 Task: Show the option for the user agreement.
Action: Mouse moved to (357, 662)
Screenshot: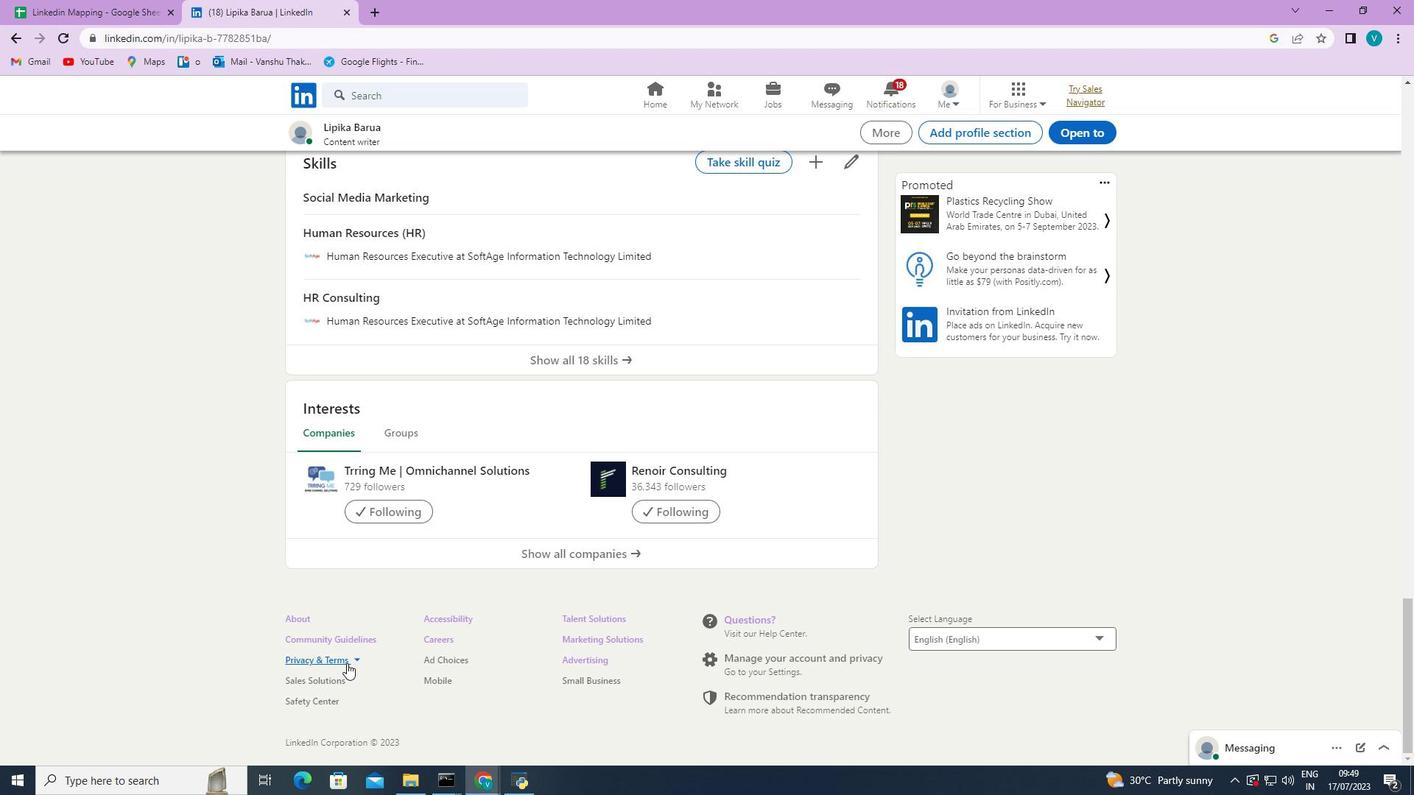 
Action: Mouse pressed left at (357, 662)
Screenshot: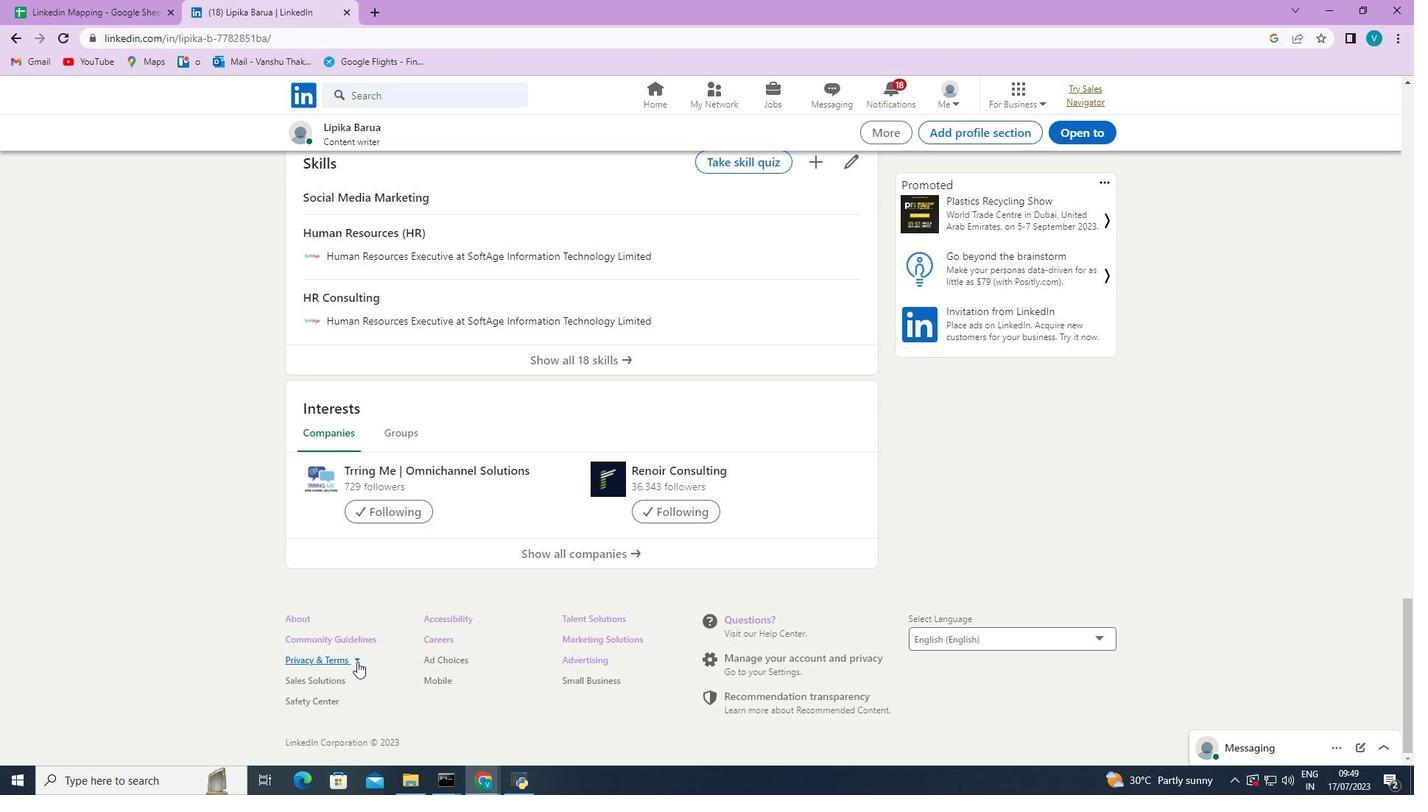 
Action: Mouse moved to (344, 698)
Screenshot: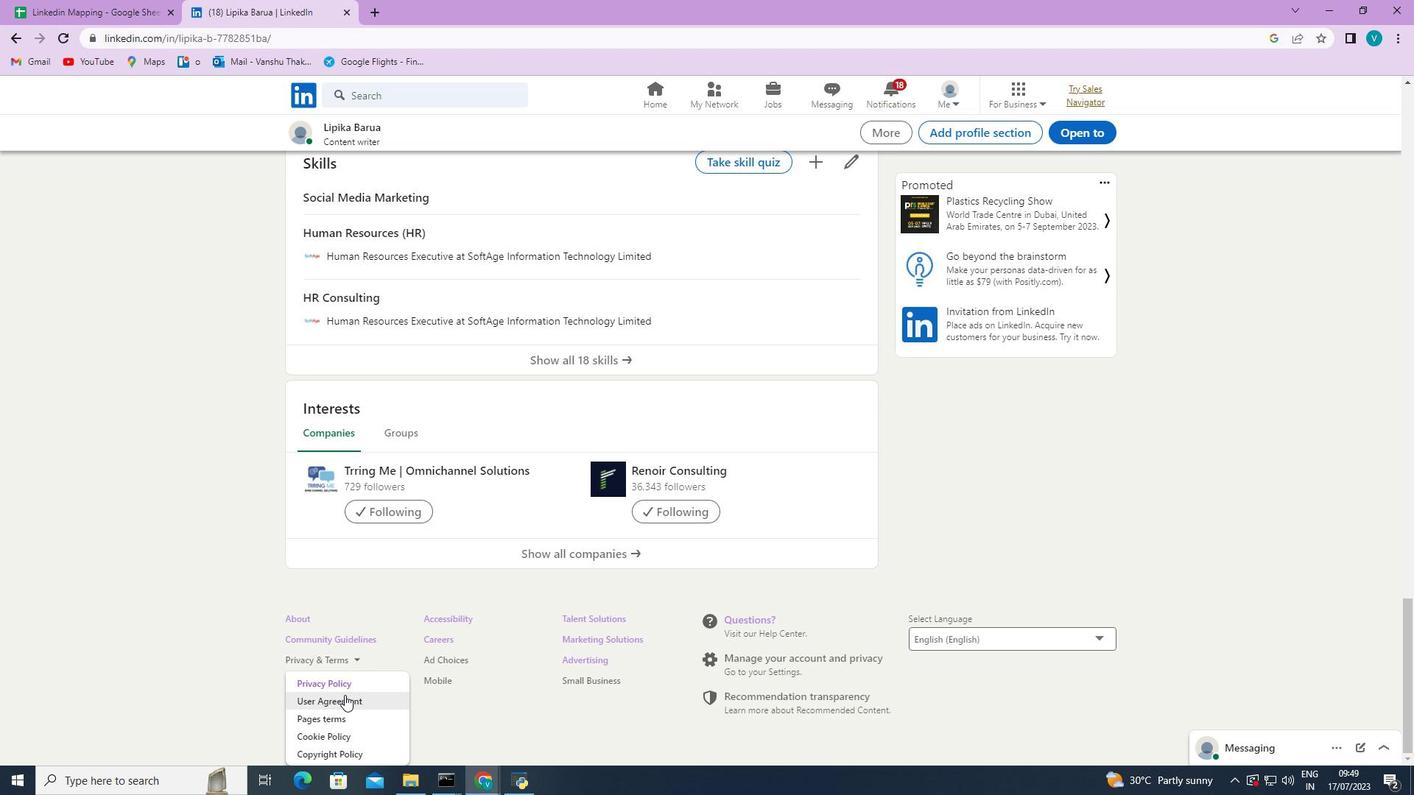 
Action: Mouse pressed left at (344, 698)
Screenshot: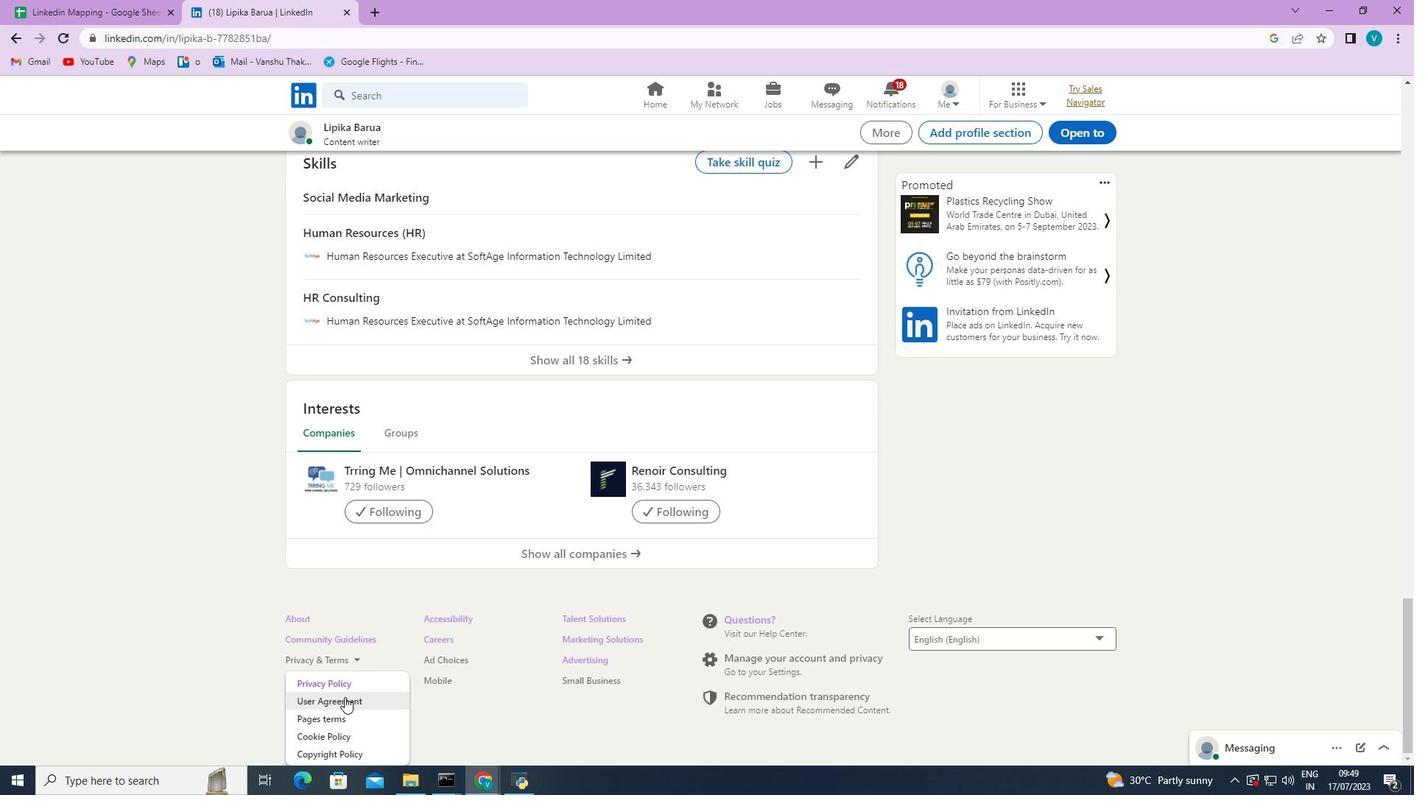 
Action: Mouse moved to (273, 243)
Screenshot: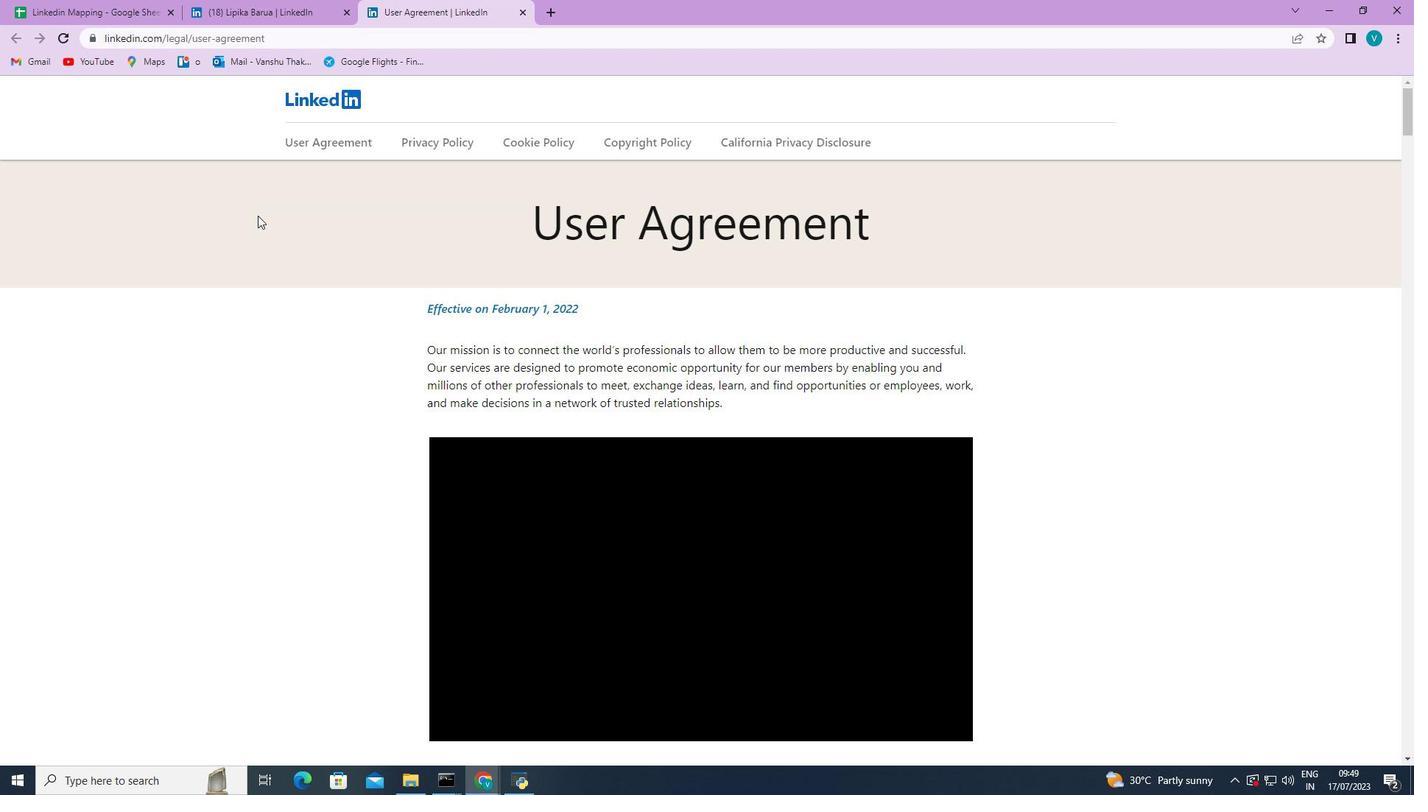 
Action: Mouse scrolled (273, 243) with delta (0, 0)
Screenshot: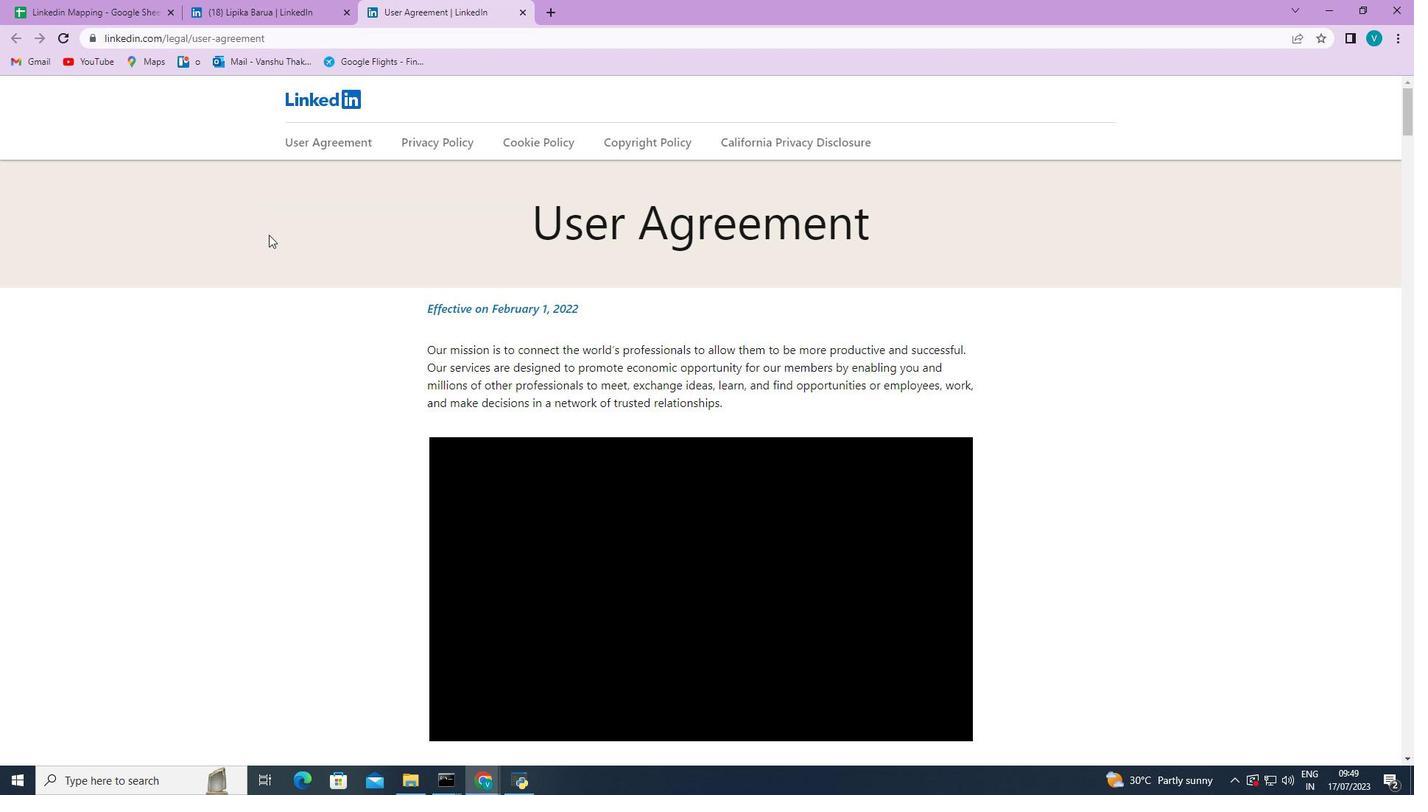 
Action: Mouse moved to (277, 251)
Screenshot: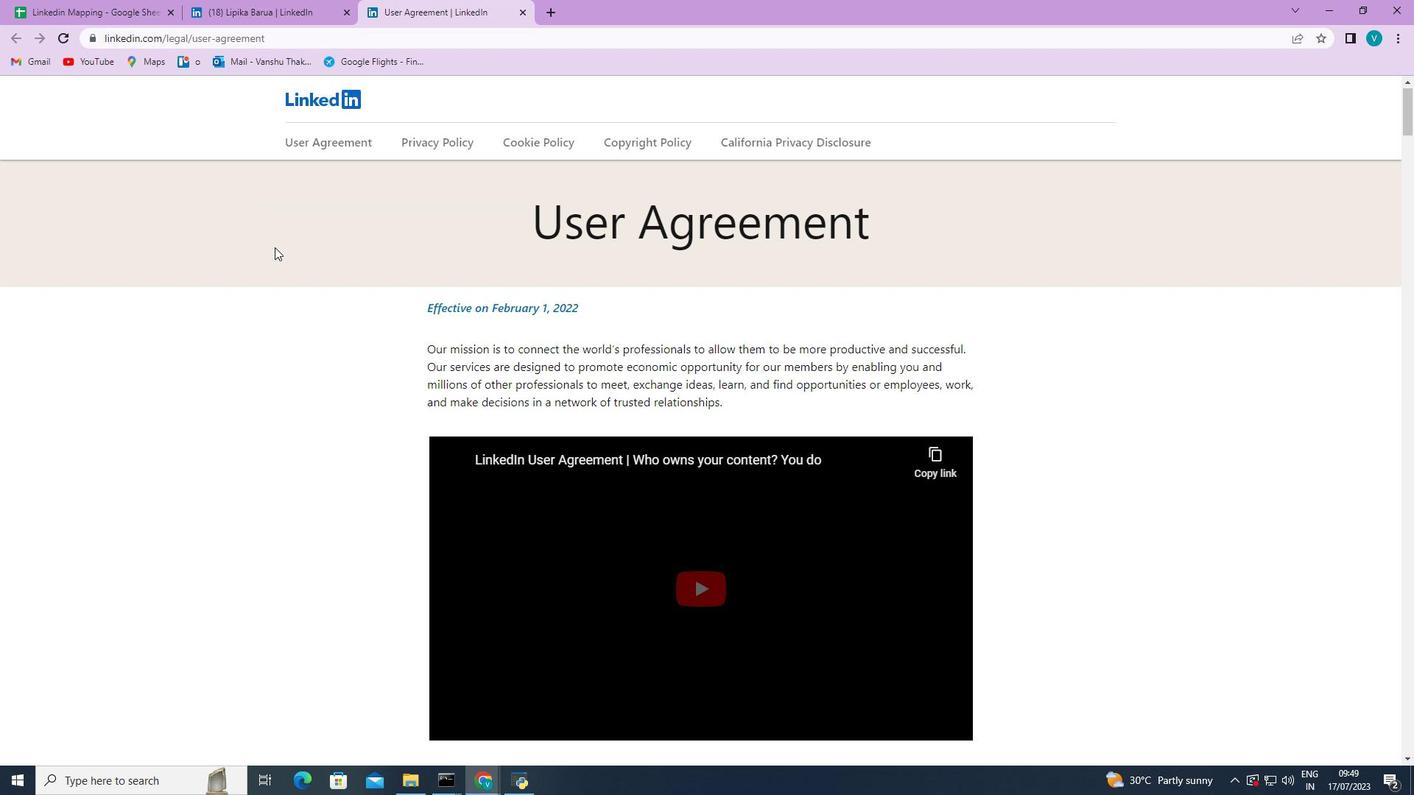 
Action: Mouse scrolled (277, 251) with delta (0, 0)
Screenshot: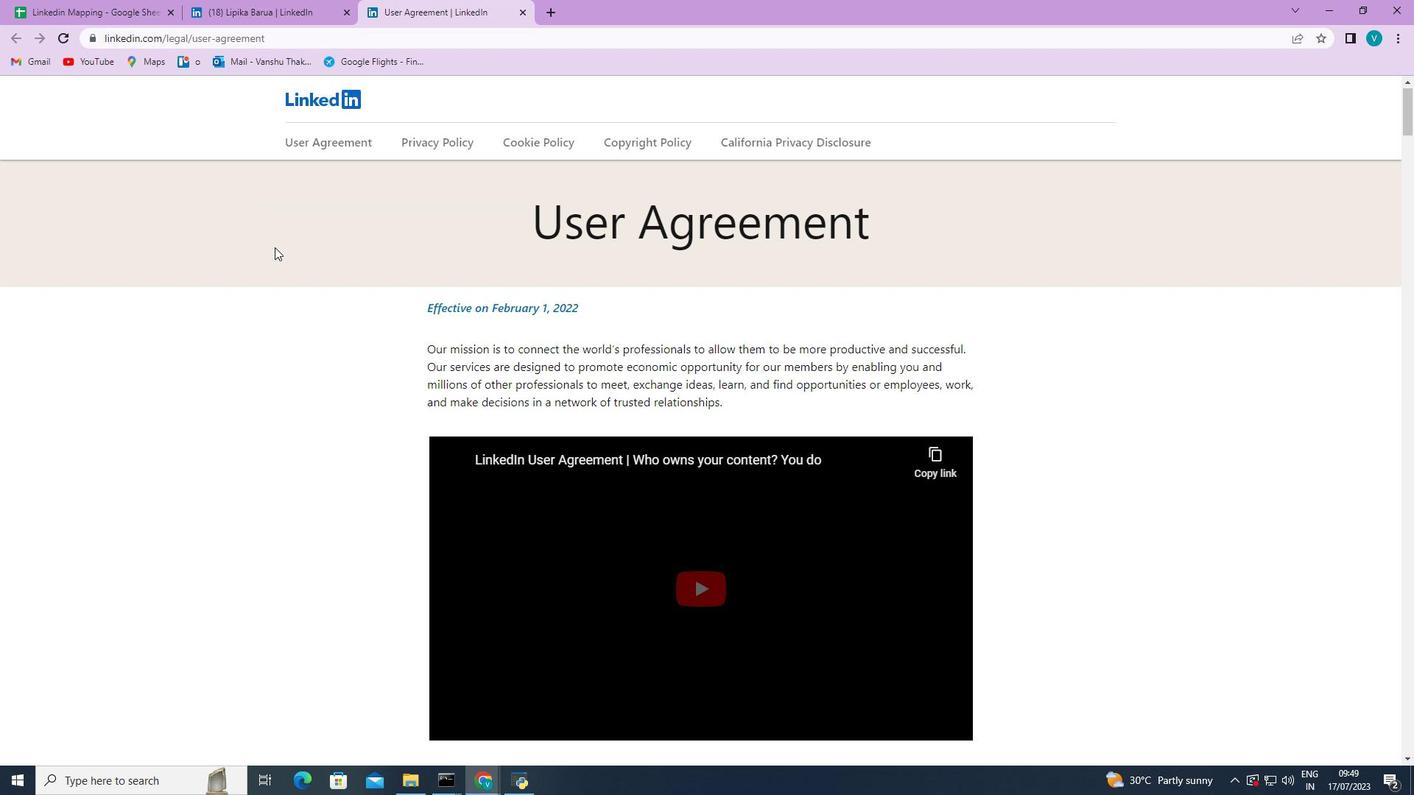 
Action: Mouse moved to (280, 257)
Screenshot: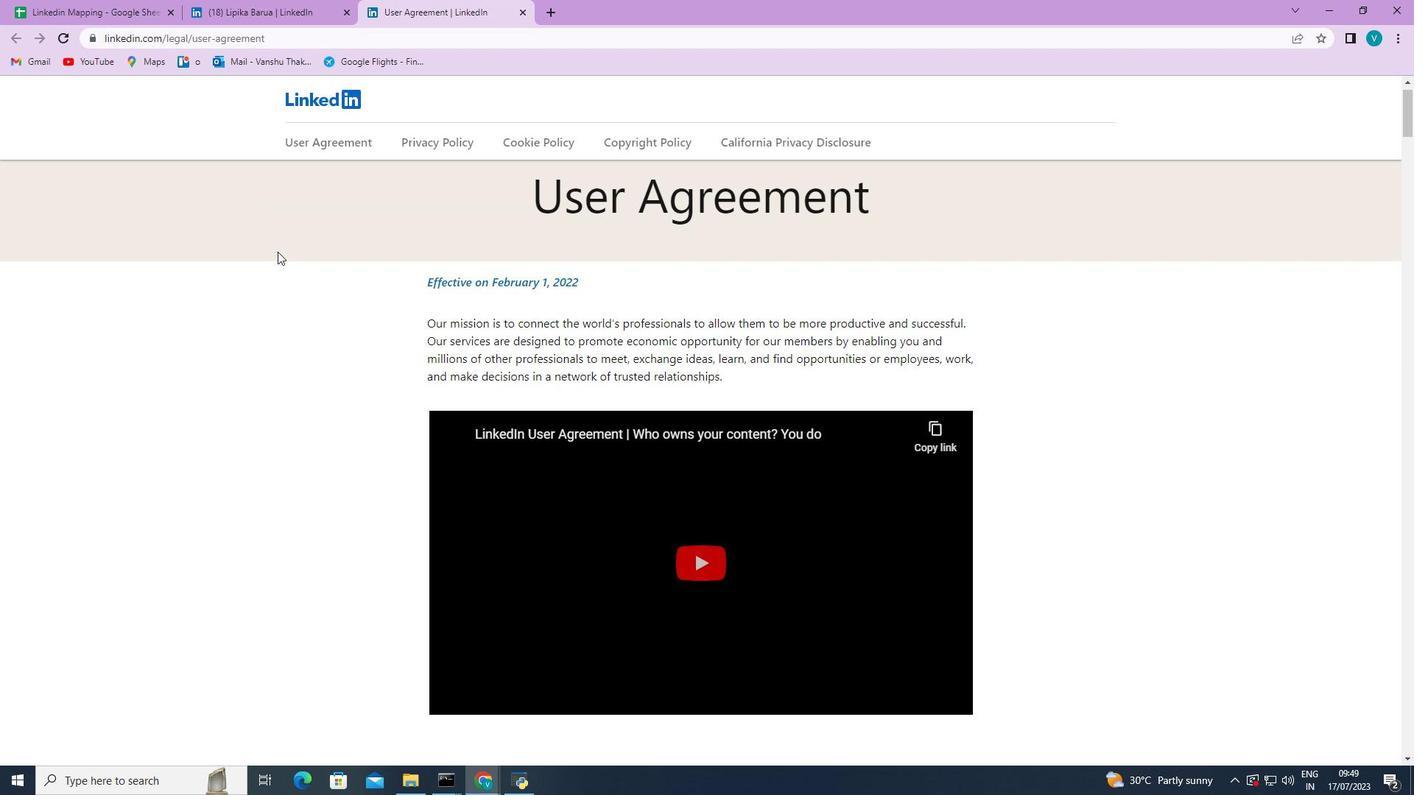 
Action: Mouse scrolled (280, 257) with delta (0, 0)
Screenshot: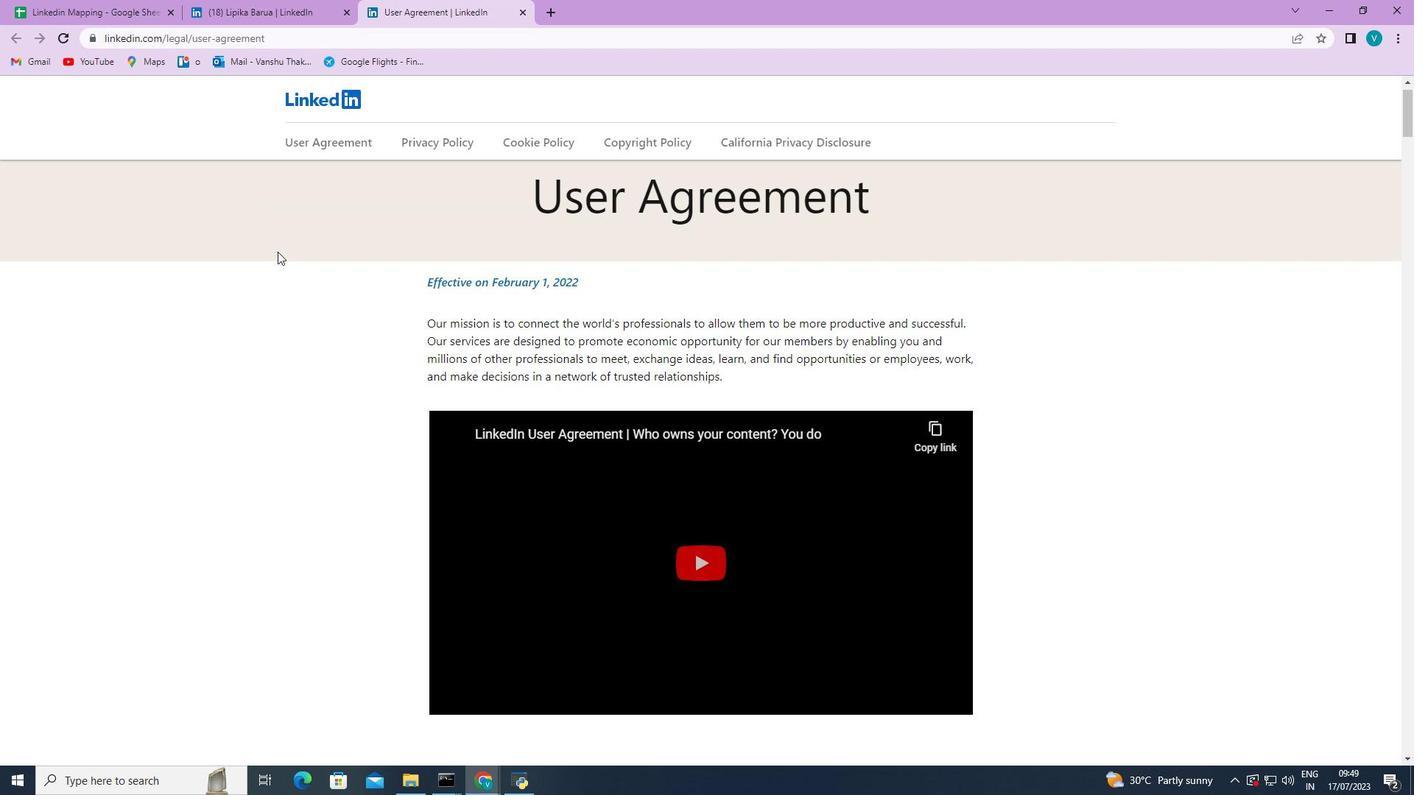 
Action: Mouse scrolled (280, 257) with delta (0, 0)
Screenshot: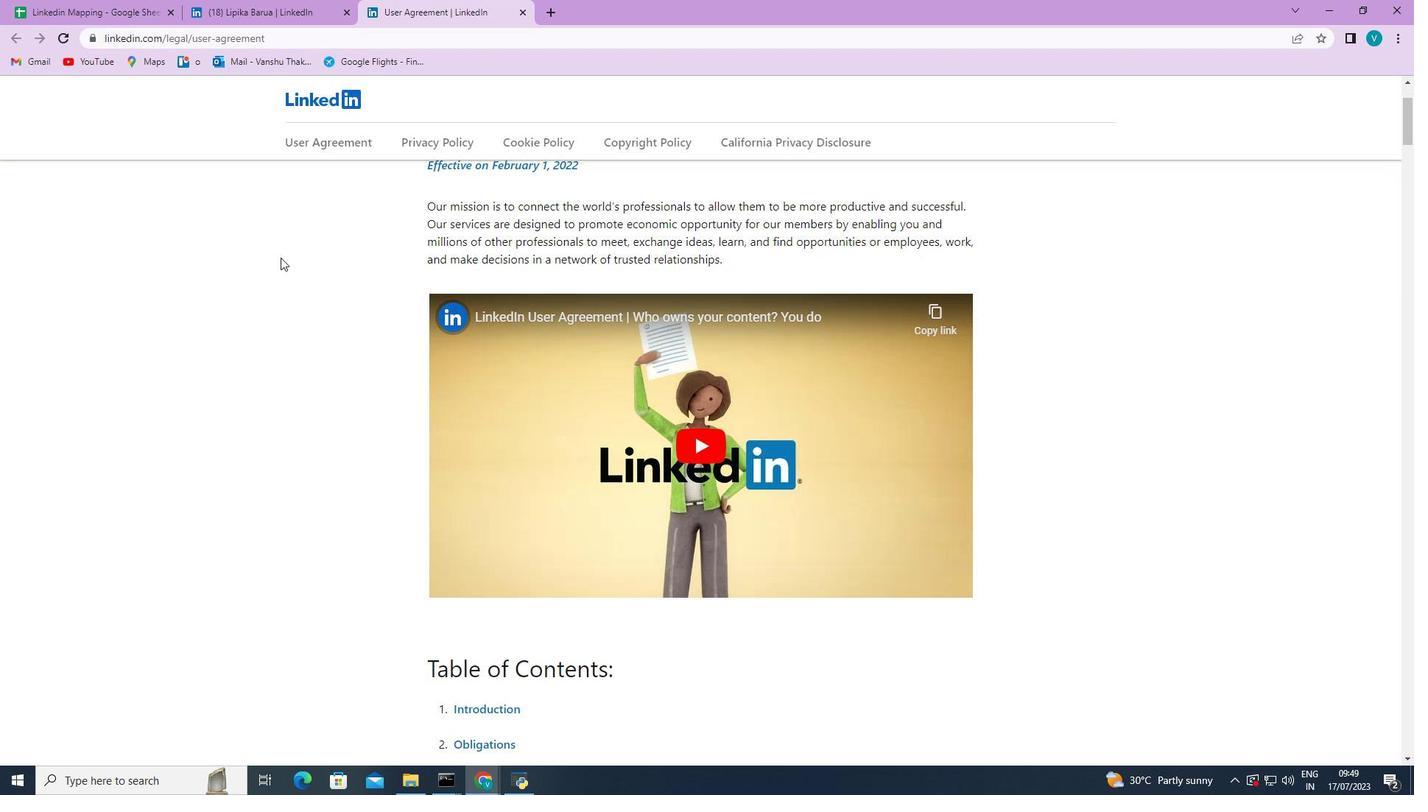 
Action: Mouse moved to (281, 259)
Screenshot: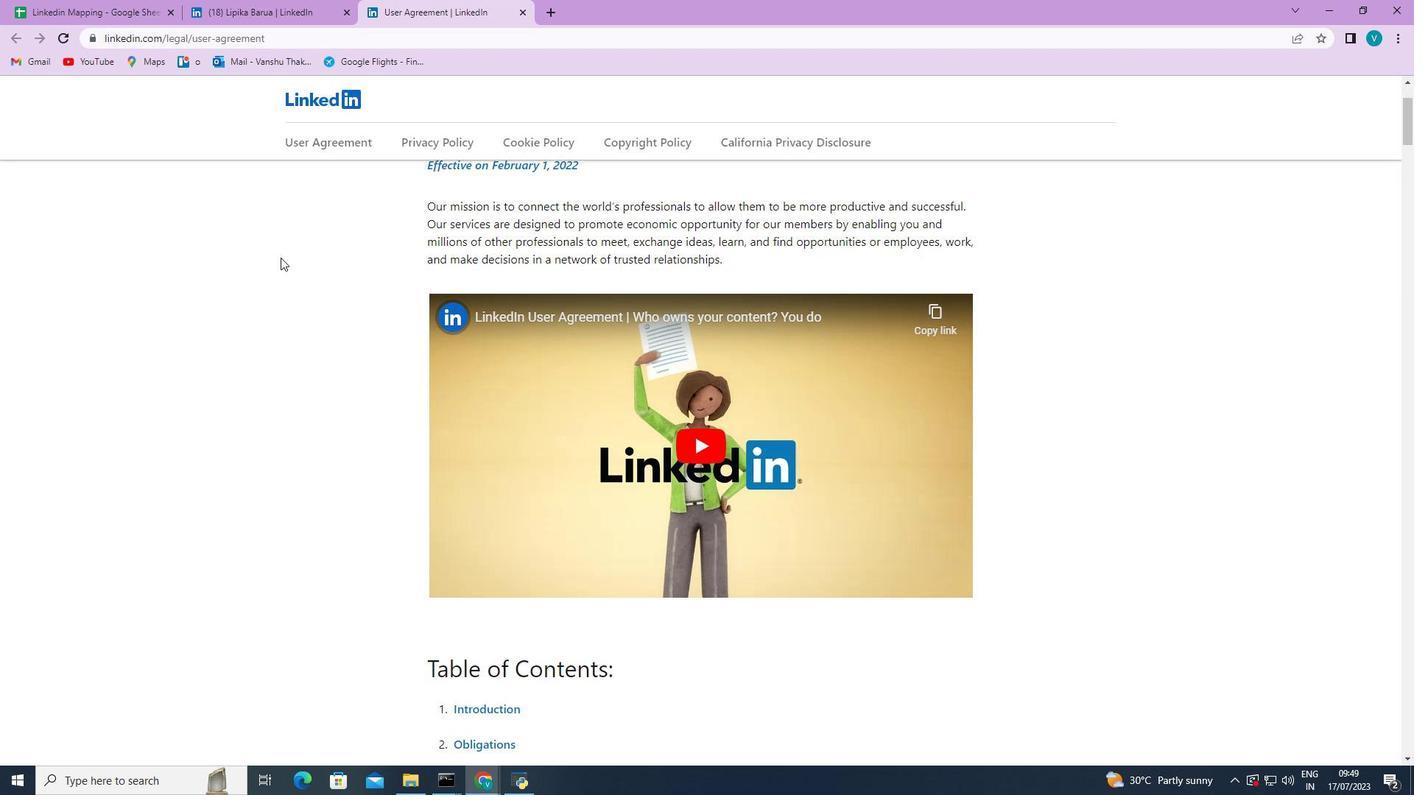 
Action: Mouse scrolled (281, 258) with delta (0, 0)
Screenshot: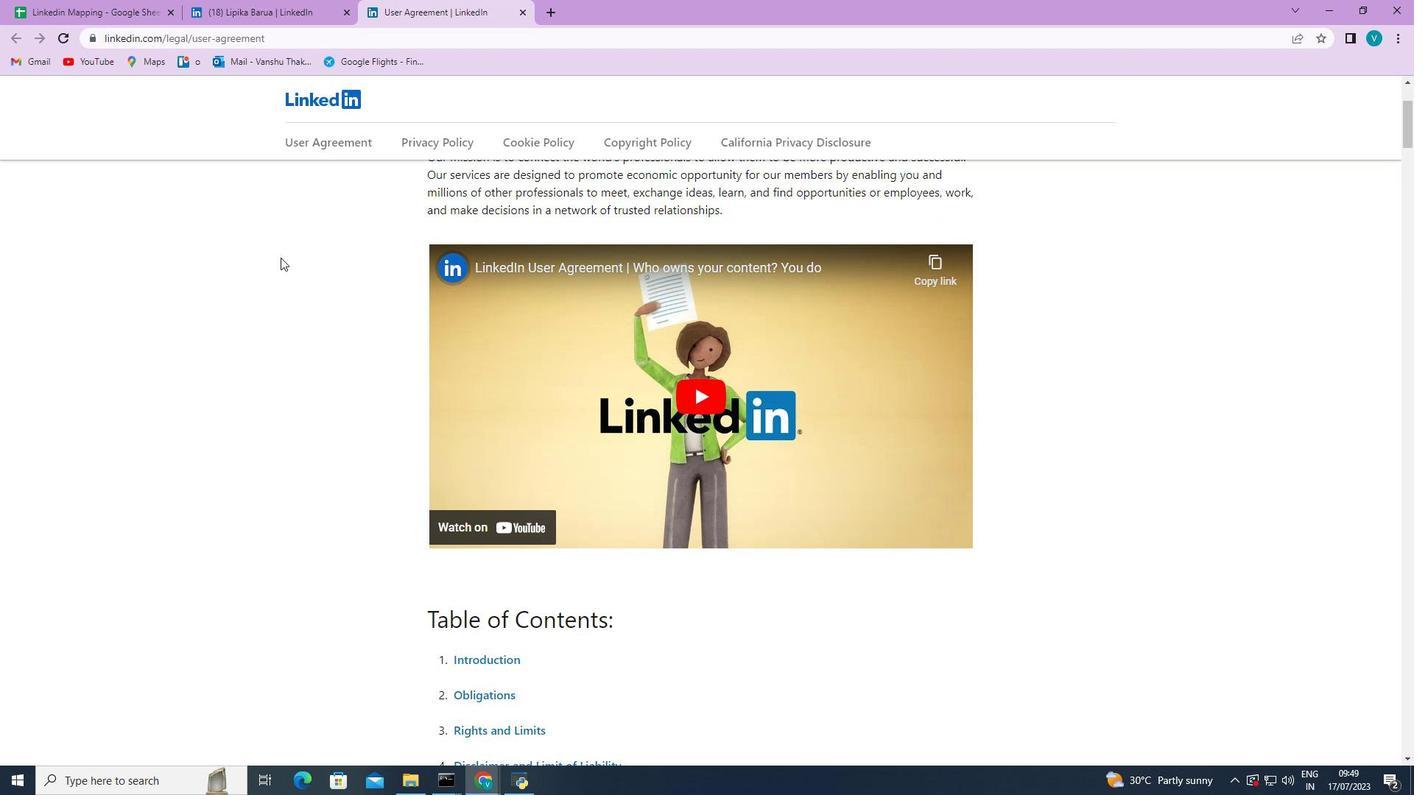 
Action: Mouse moved to (283, 260)
Screenshot: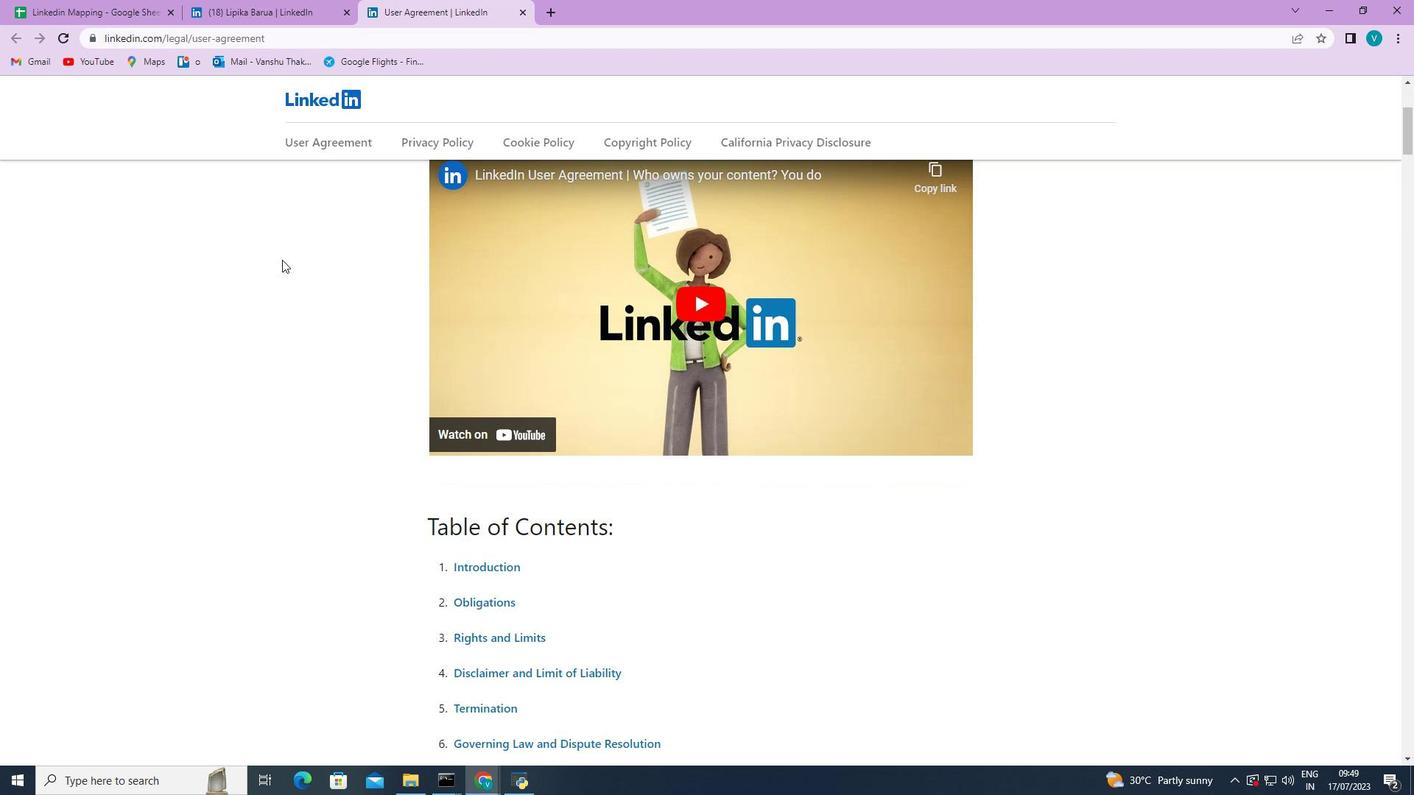 
Action: Mouse scrolled (283, 259) with delta (0, 0)
Screenshot: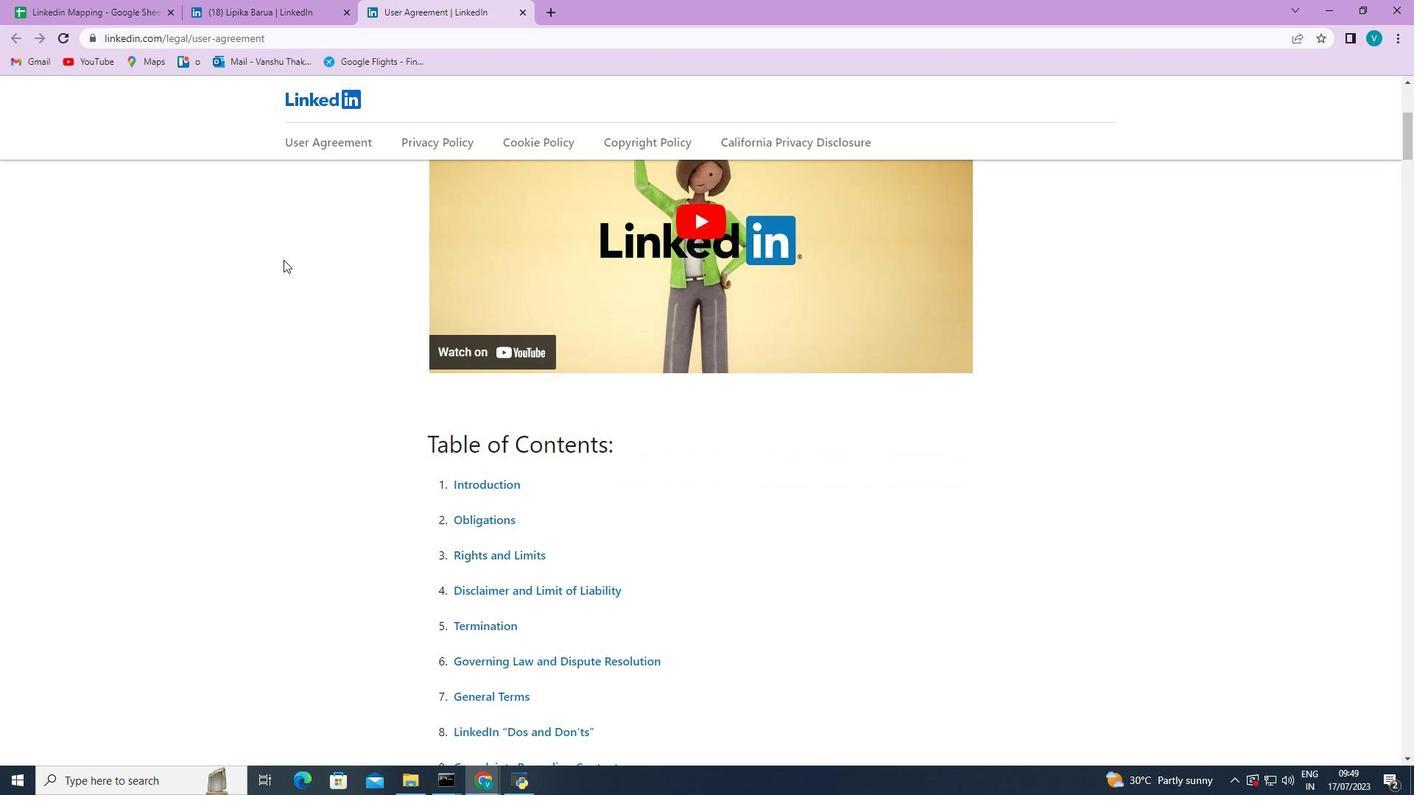
Action: Mouse scrolled (283, 259) with delta (0, 0)
Screenshot: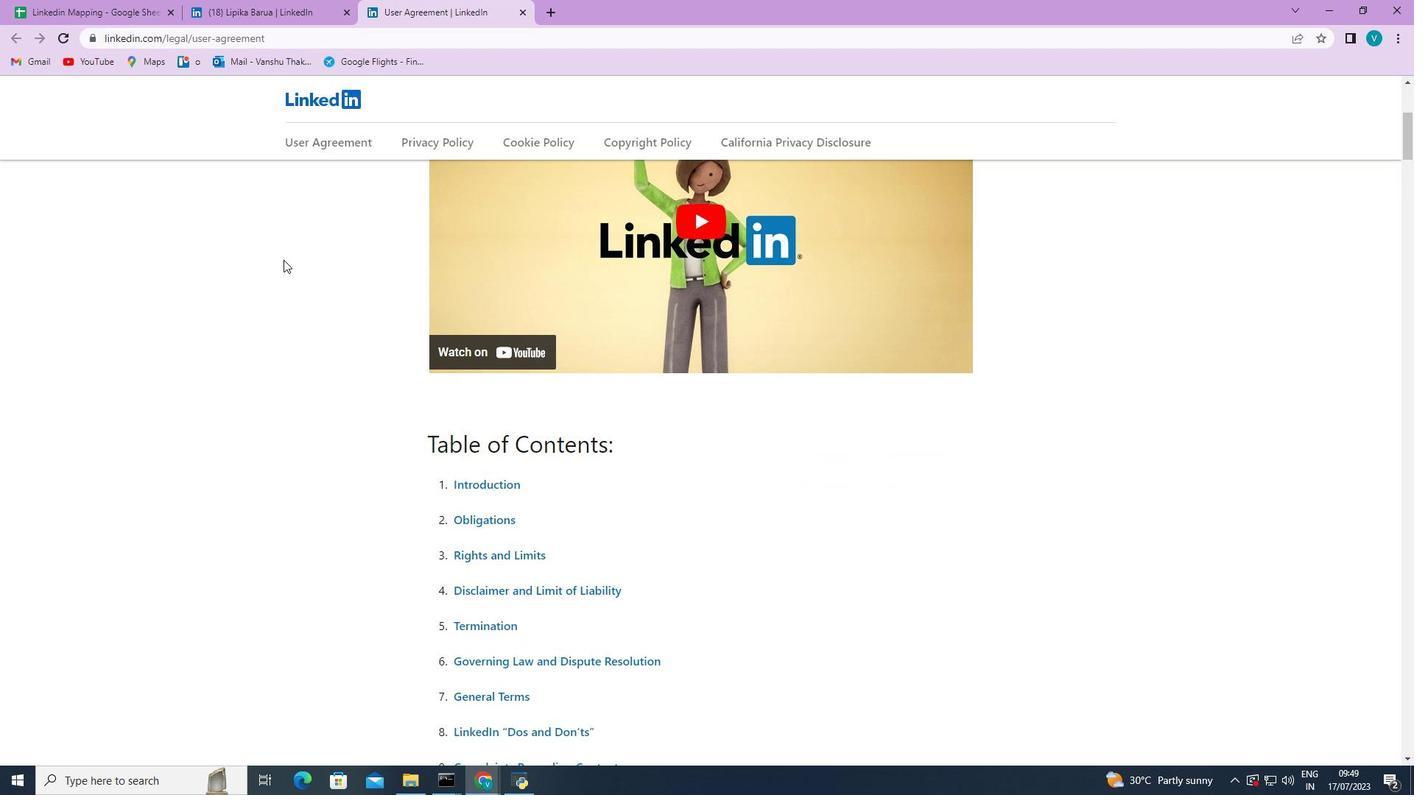 
Action: Mouse scrolled (283, 259) with delta (0, 0)
Screenshot: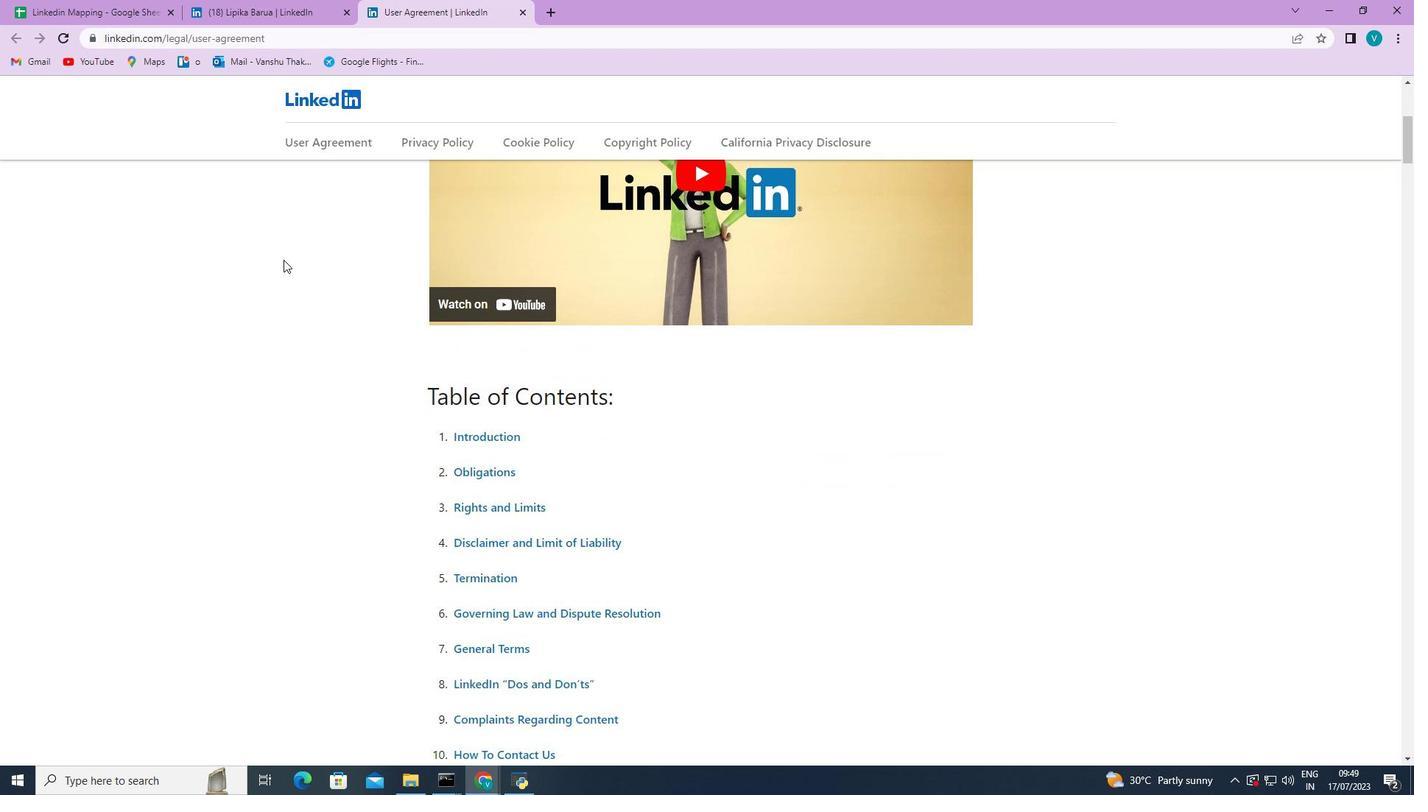 
Action: Mouse scrolled (283, 259) with delta (0, 0)
Screenshot: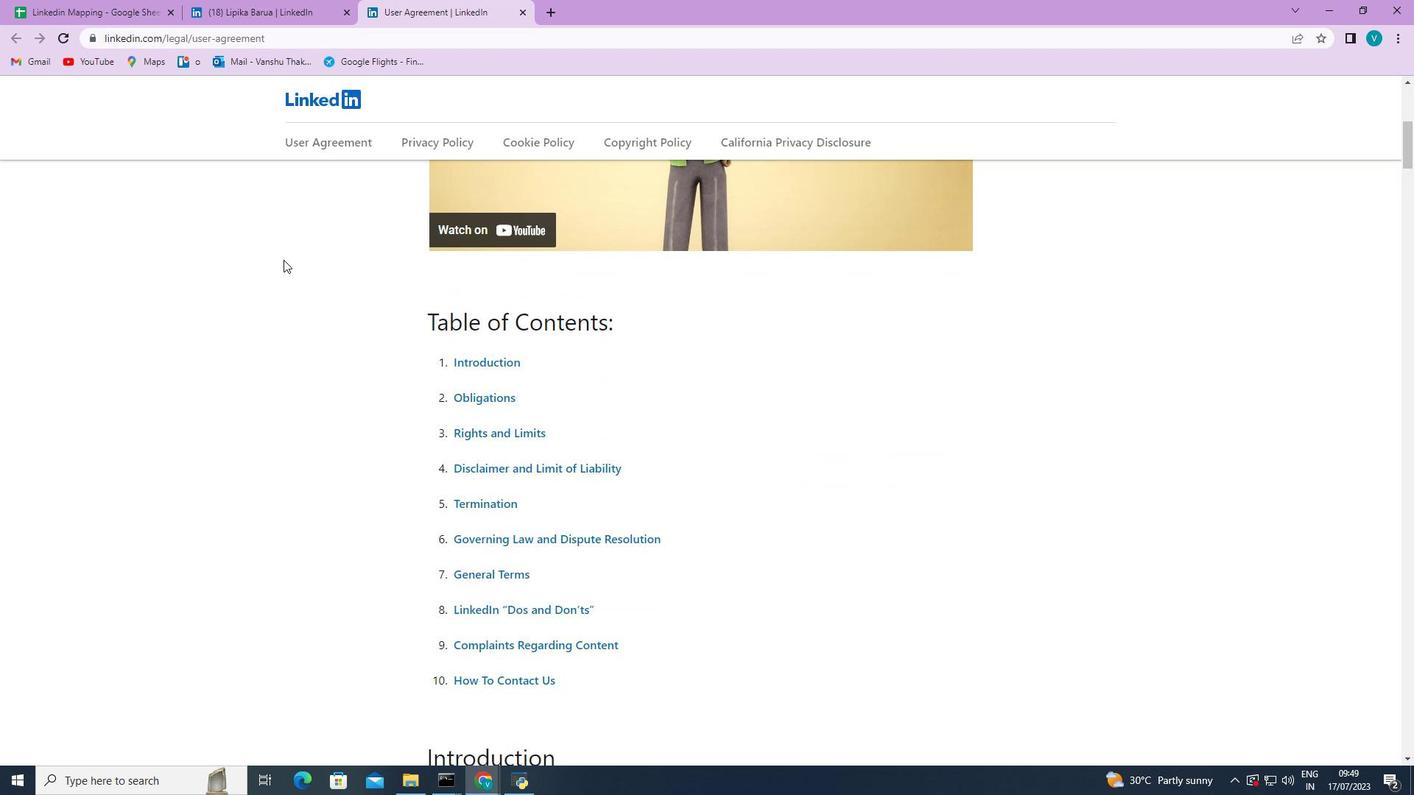 
Action: Mouse scrolled (283, 259) with delta (0, 0)
Screenshot: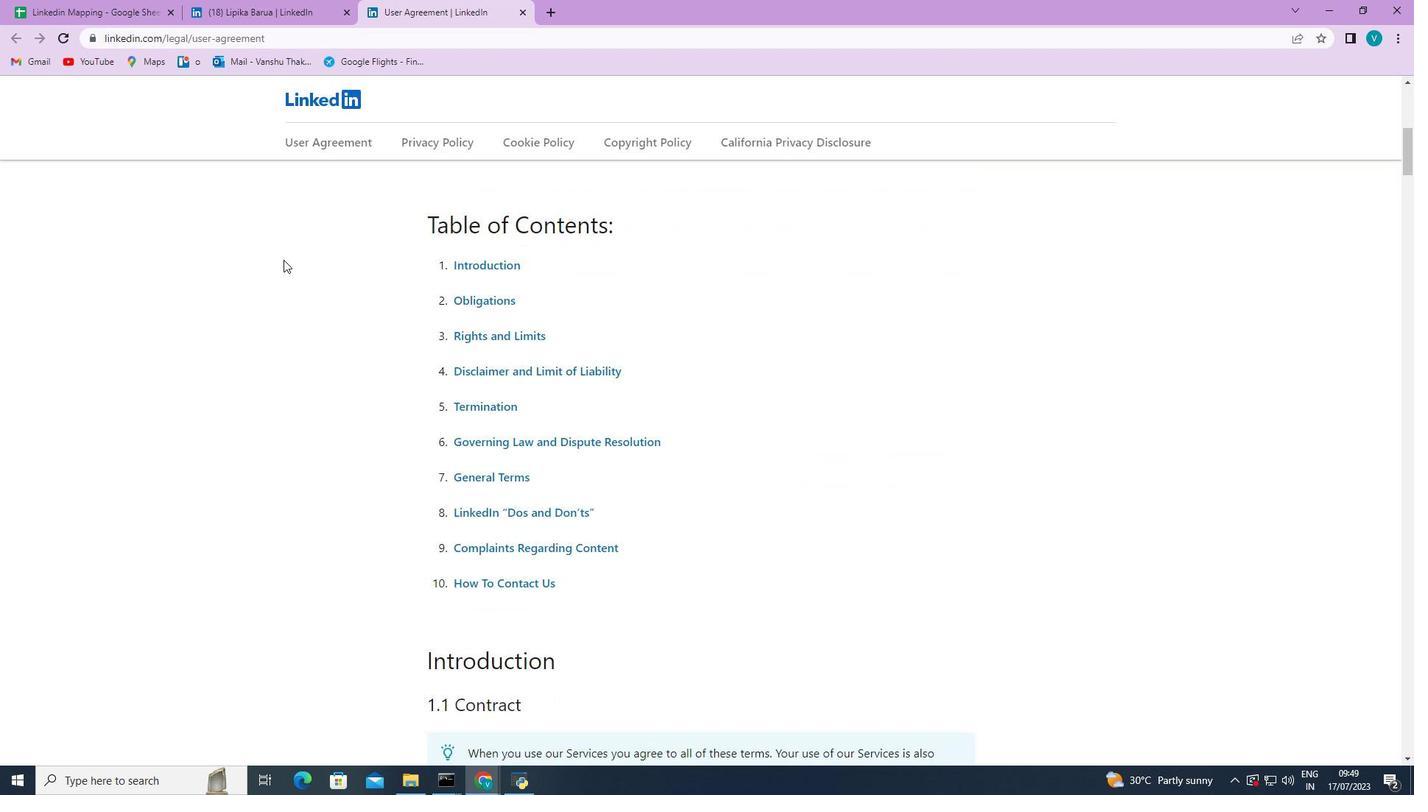 
Action: Mouse scrolled (283, 259) with delta (0, 0)
Screenshot: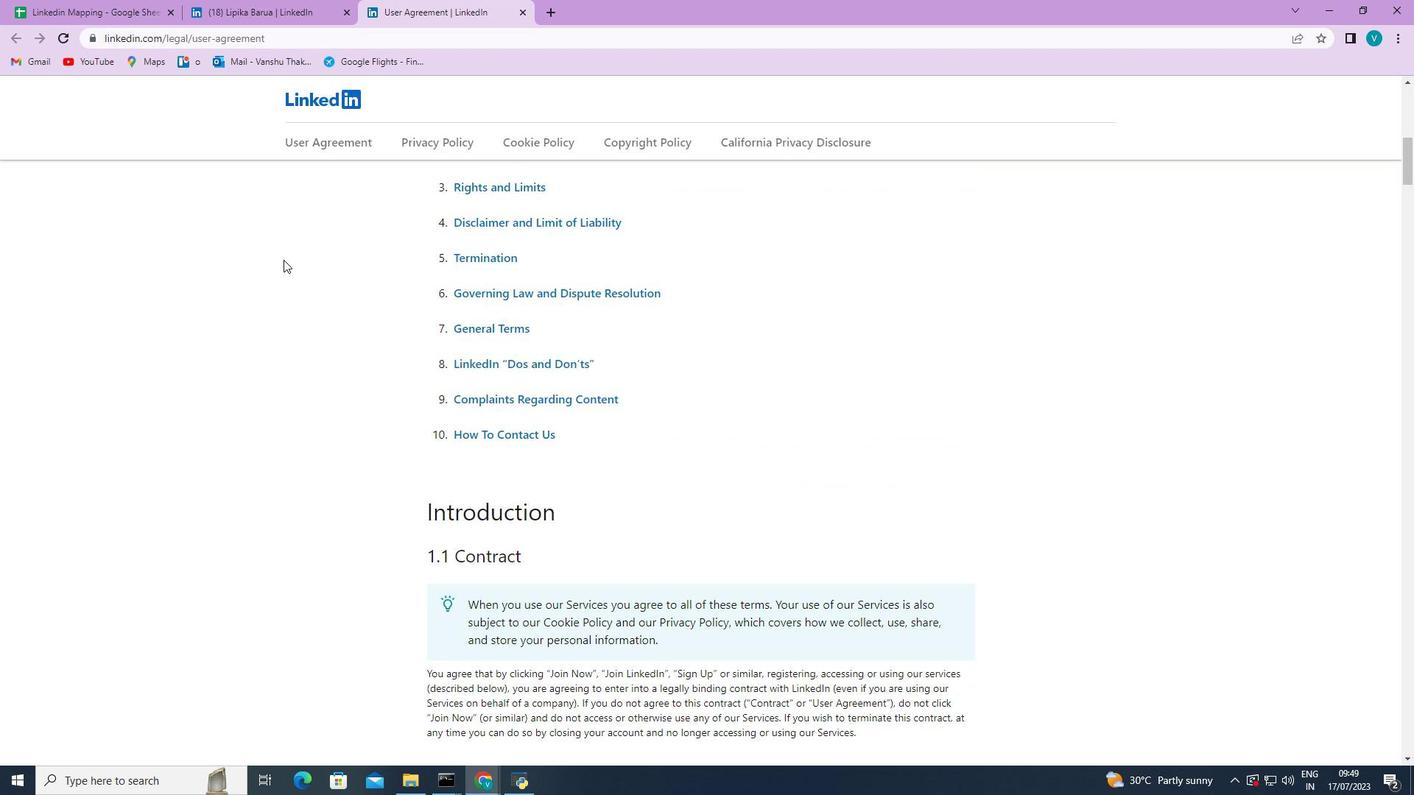 
Action: Mouse scrolled (283, 259) with delta (0, 0)
Screenshot: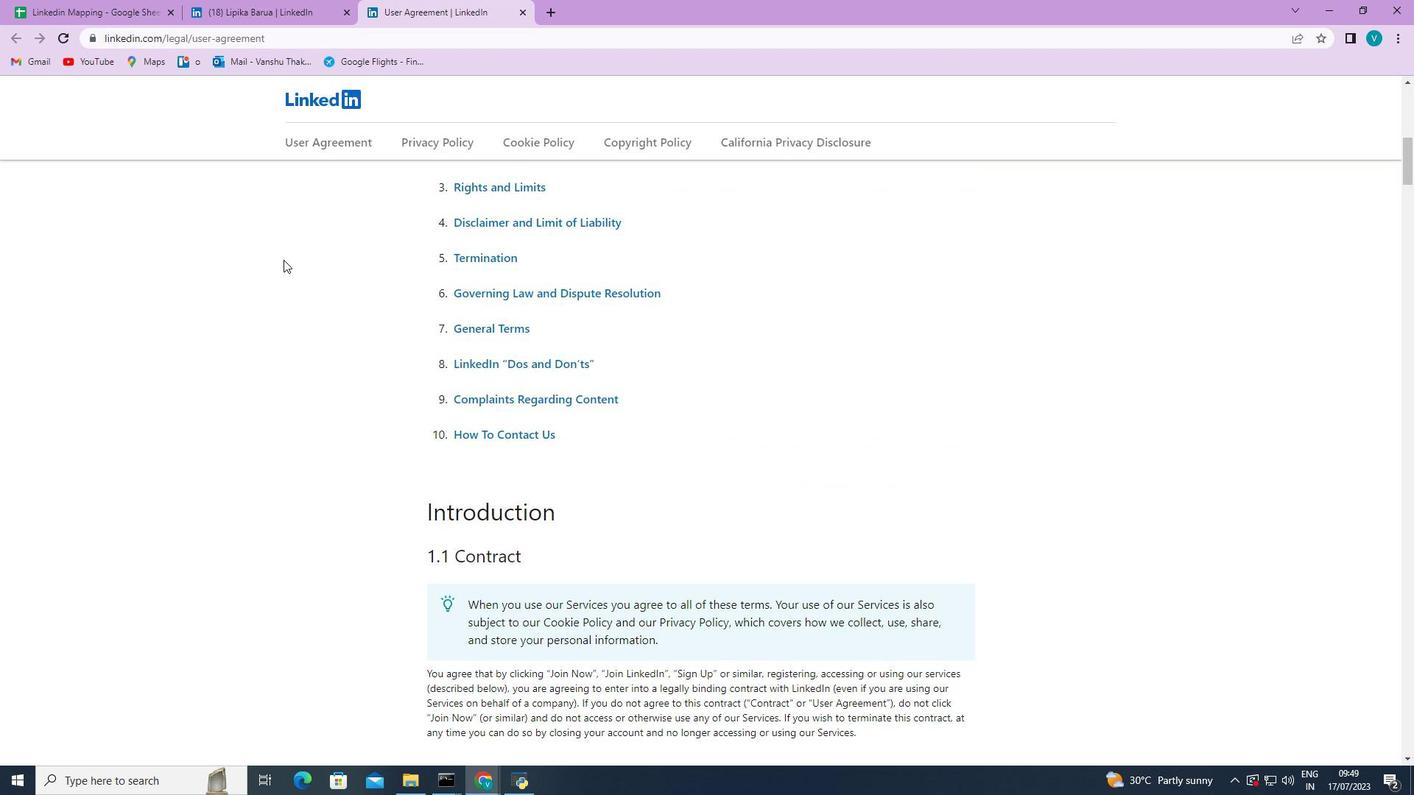 
Action: Mouse scrolled (283, 259) with delta (0, 0)
Screenshot: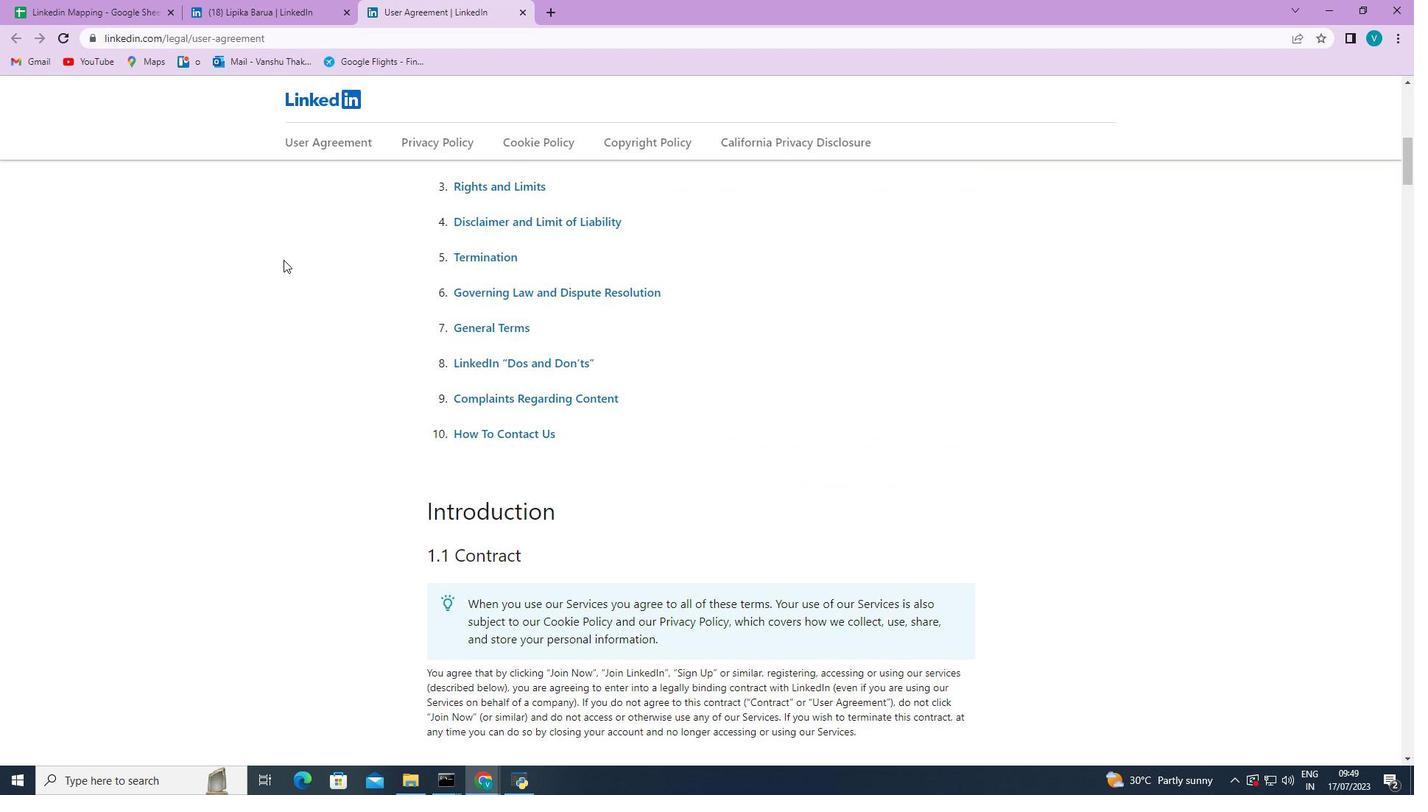 
Action: Mouse scrolled (283, 259) with delta (0, 0)
Screenshot: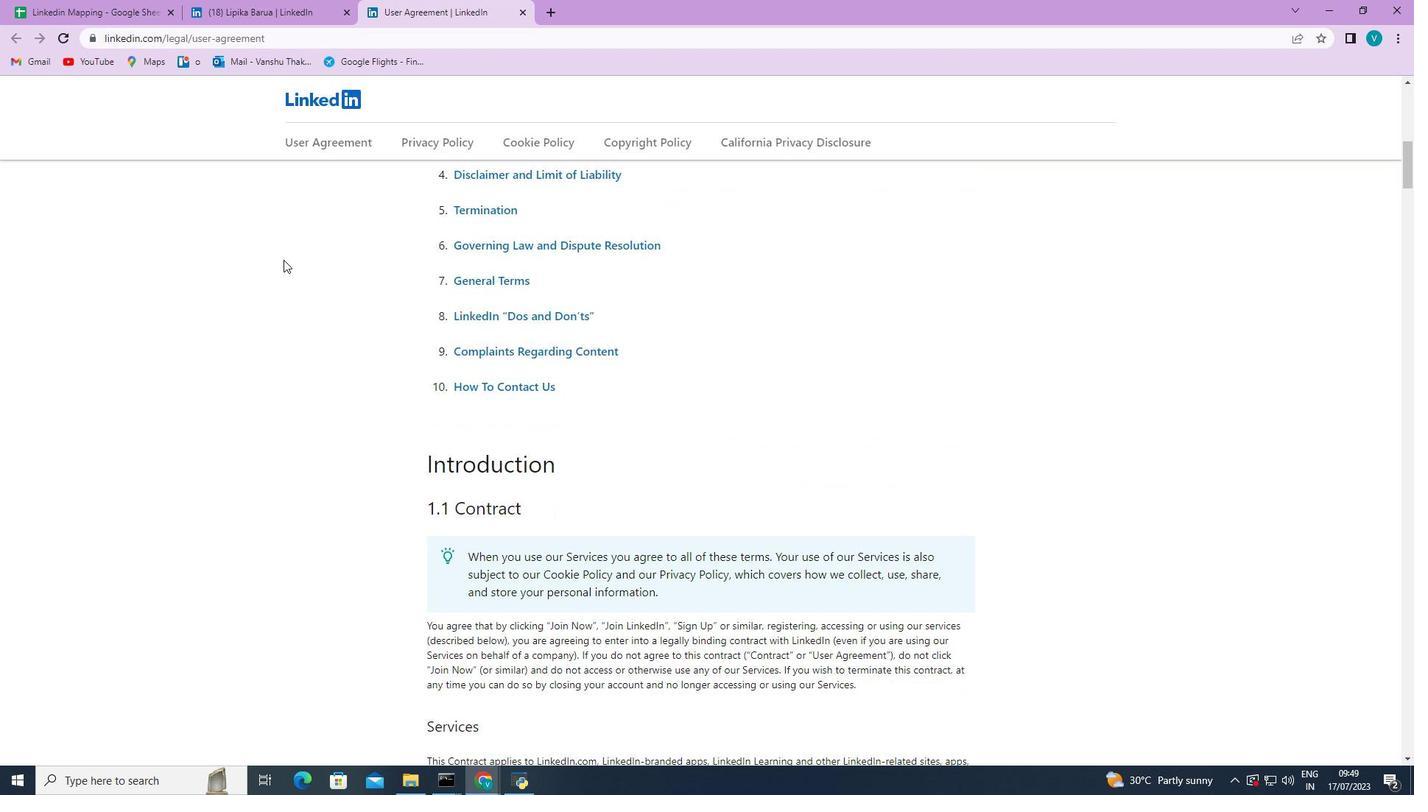 
Action: Mouse scrolled (283, 259) with delta (0, 0)
Screenshot: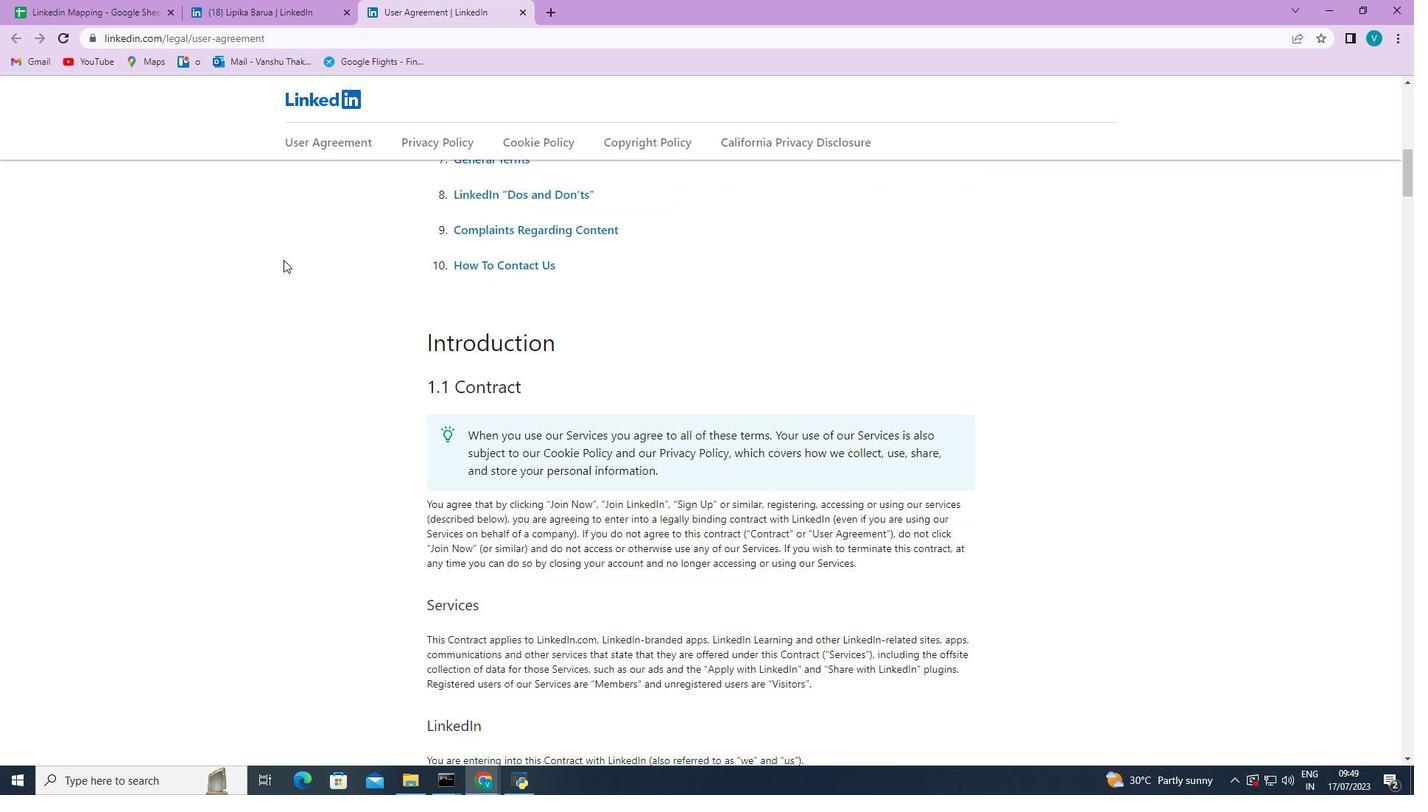 
Action: Mouse scrolled (283, 259) with delta (0, 0)
Screenshot: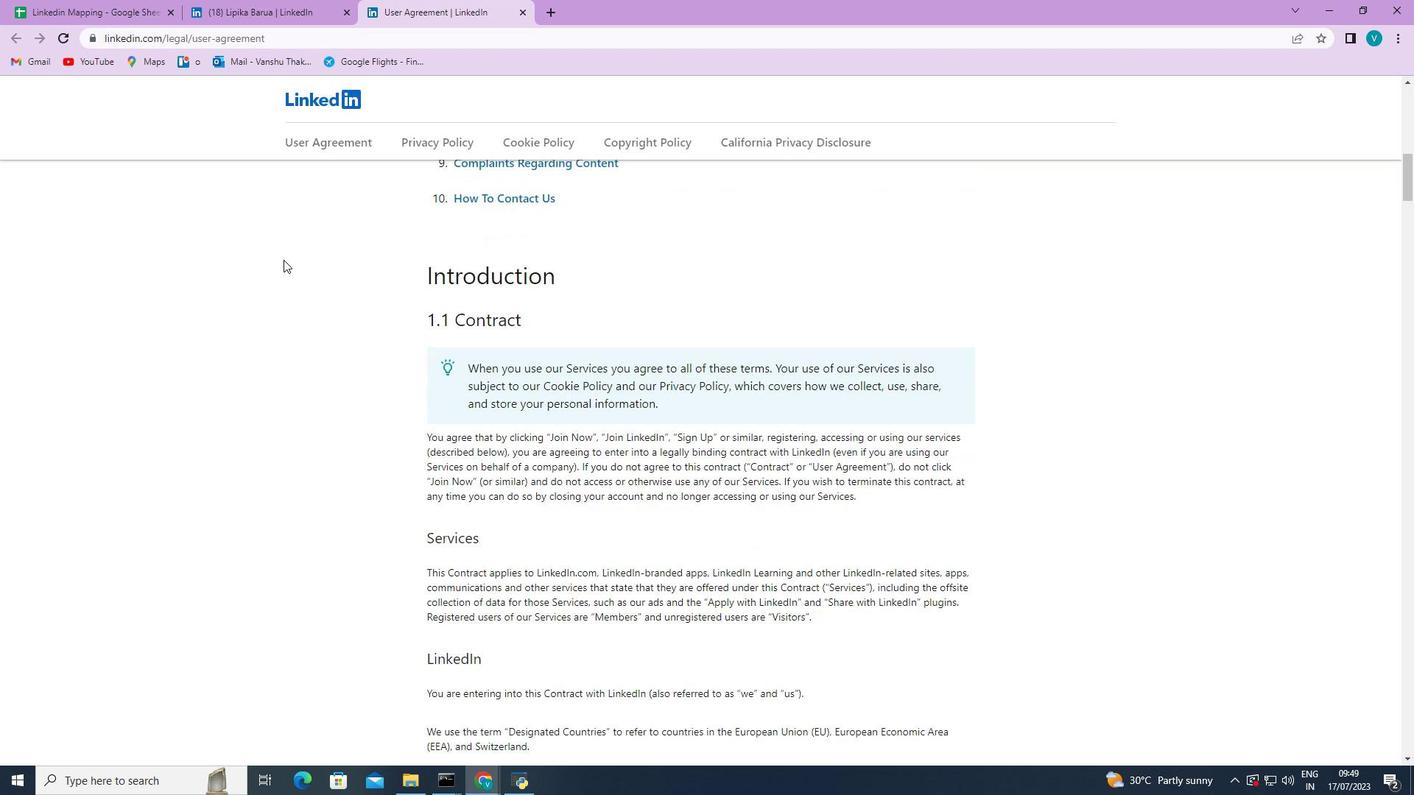 
Action: Mouse scrolled (283, 259) with delta (0, 0)
Screenshot: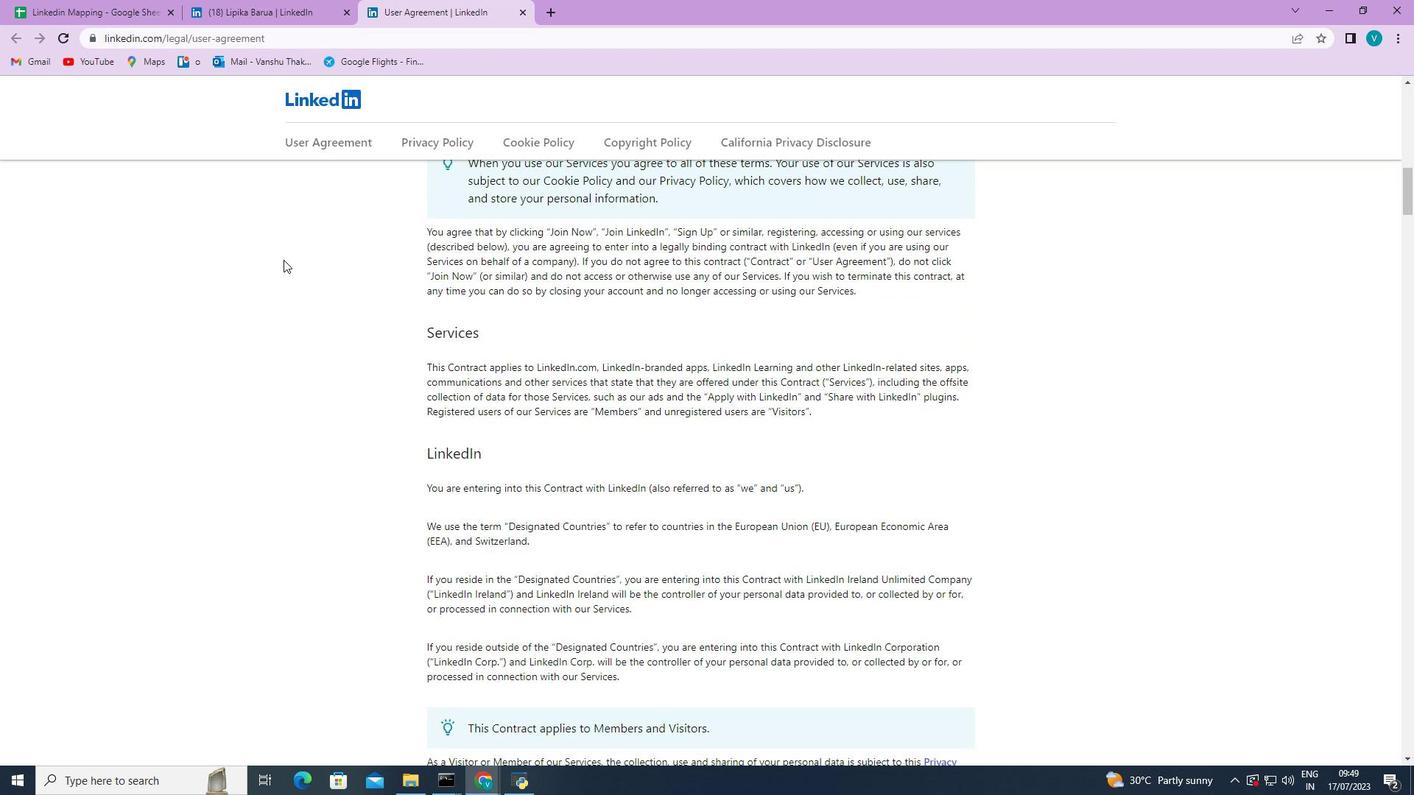 
Action: Mouse scrolled (283, 259) with delta (0, 0)
Screenshot: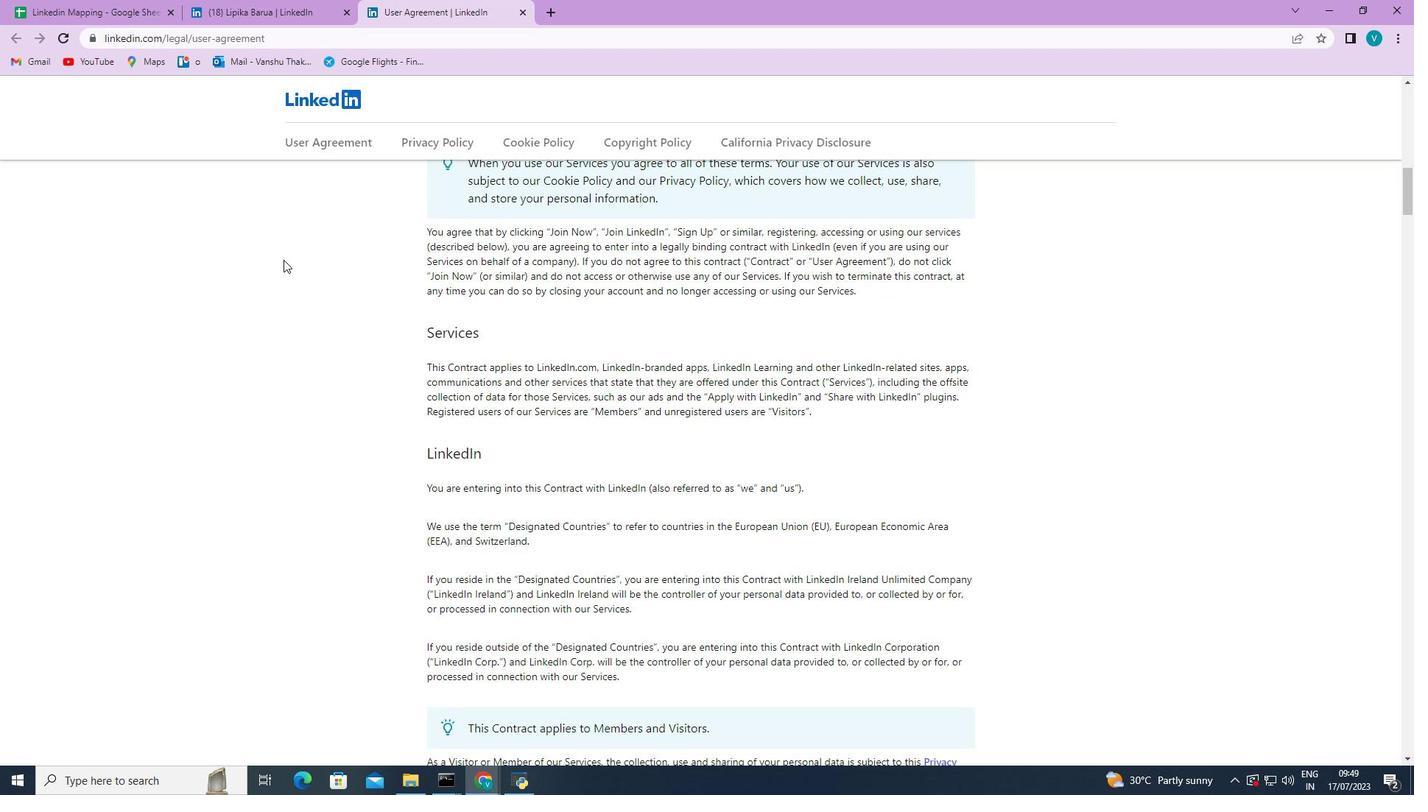 
Action: Mouse scrolled (283, 259) with delta (0, 0)
Screenshot: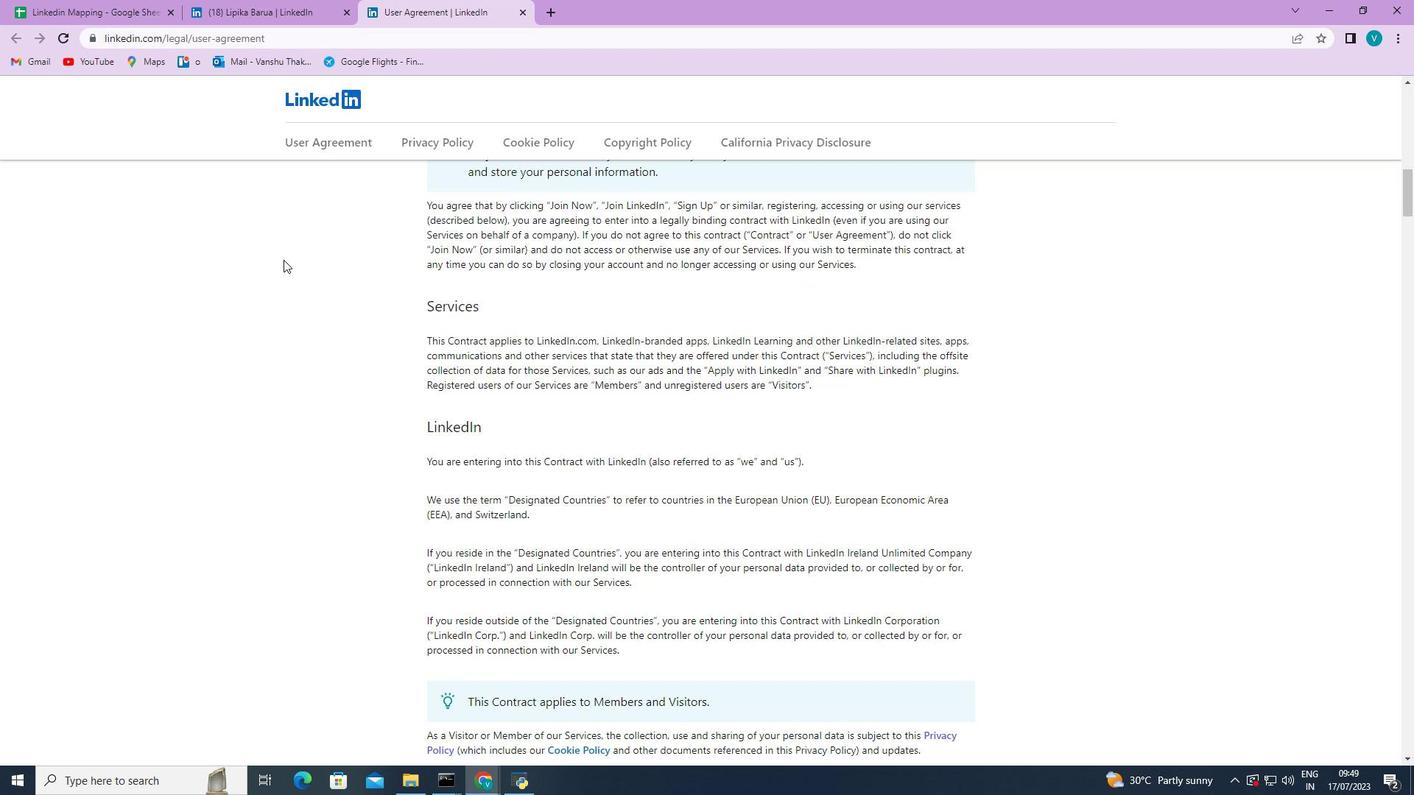 
Action: Mouse scrolled (283, 259) with delta (0, 0)
Screenshot: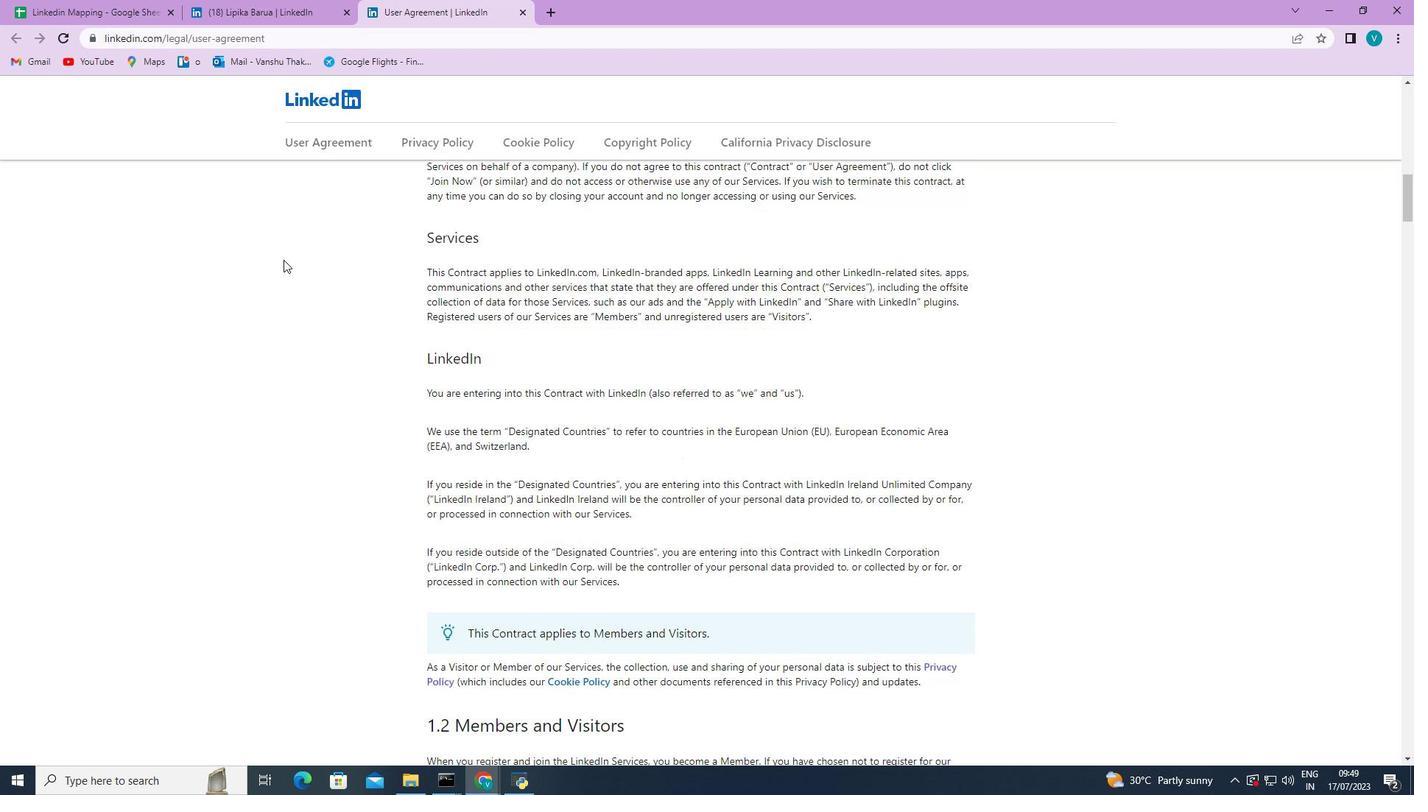 
Action: Mouse scrolled (283, 259) with delta (0, 0)
Screenshot: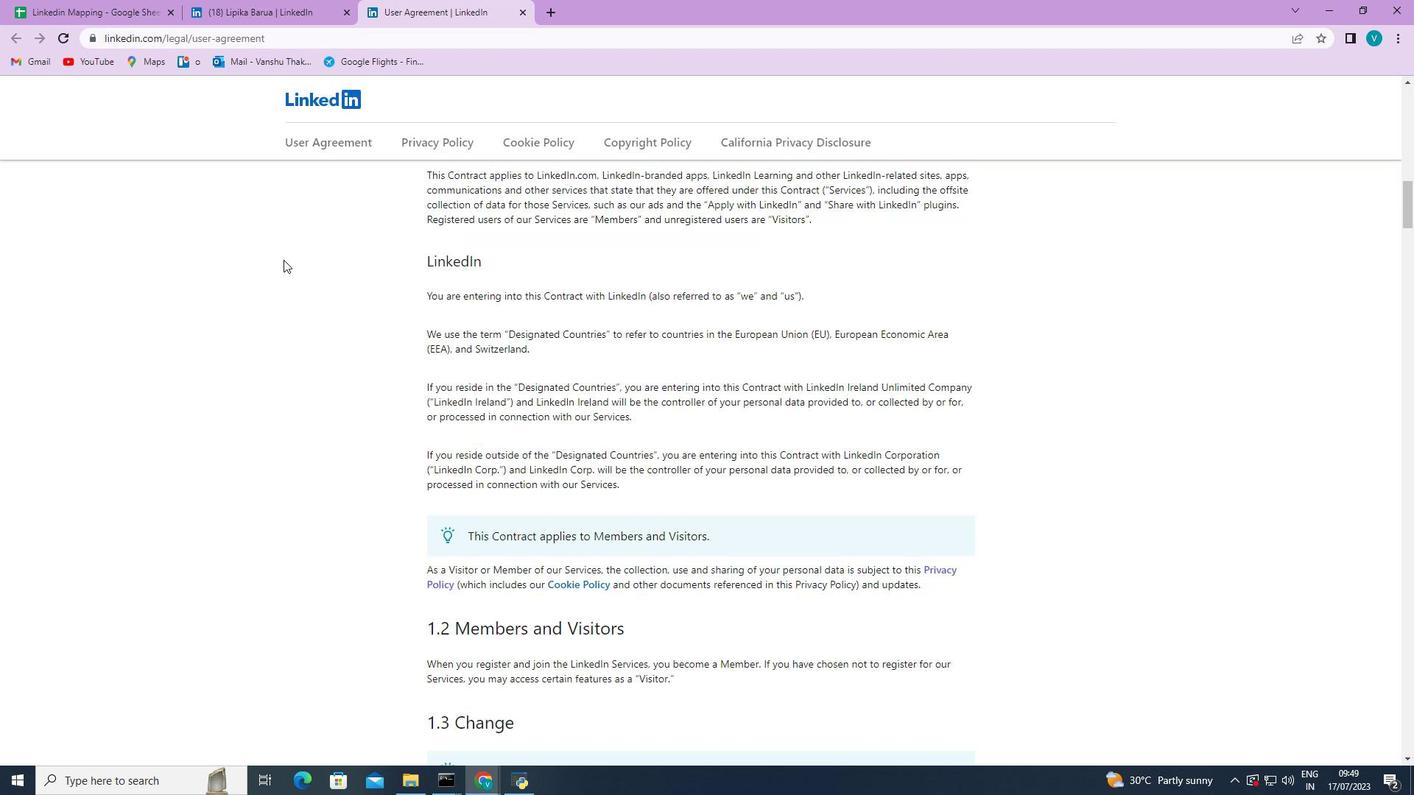 
Action: Mouse scrolled (283, 259) with delta (0, 0)
Screenshot: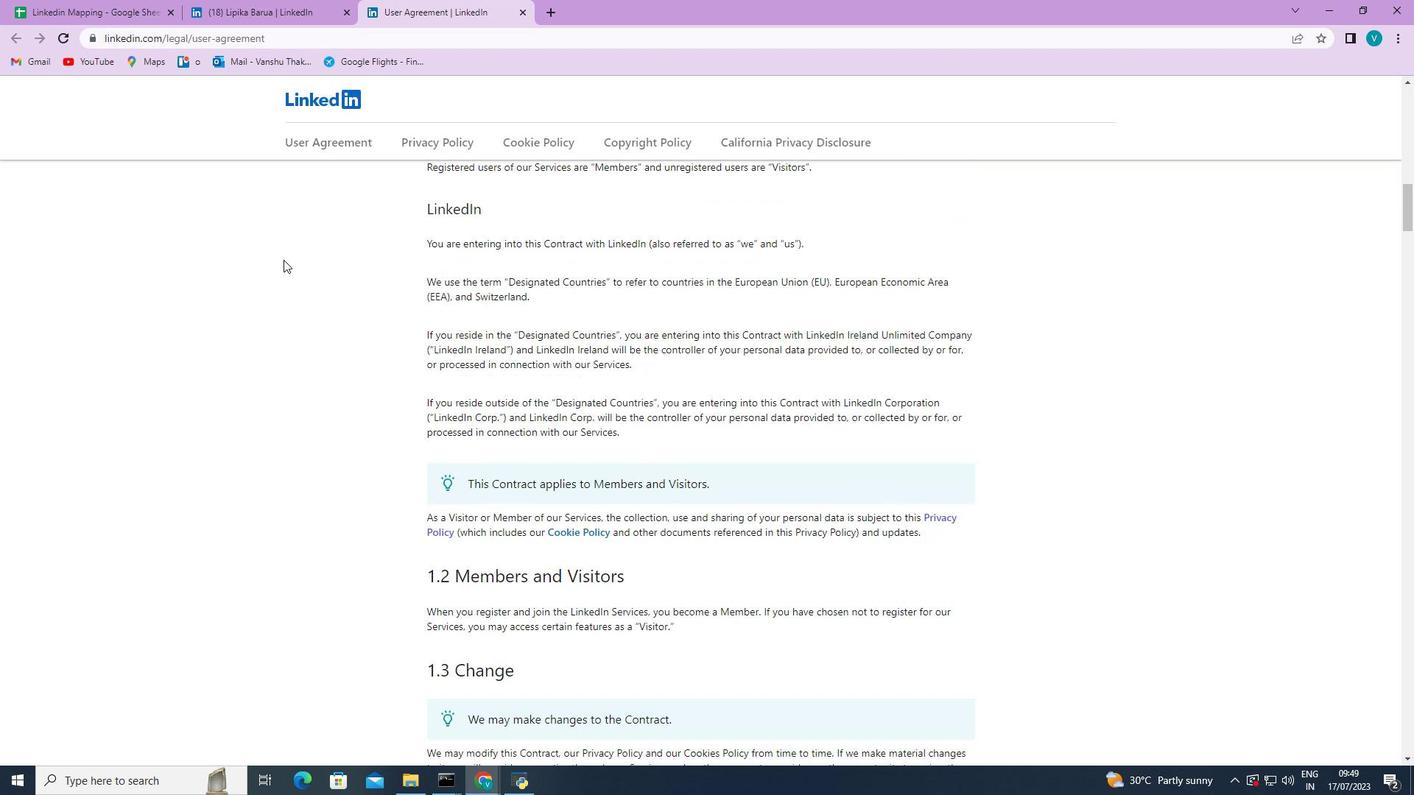 
Action: Mouse scrolled (283, 259) with delta (0, 0)
Screenshot: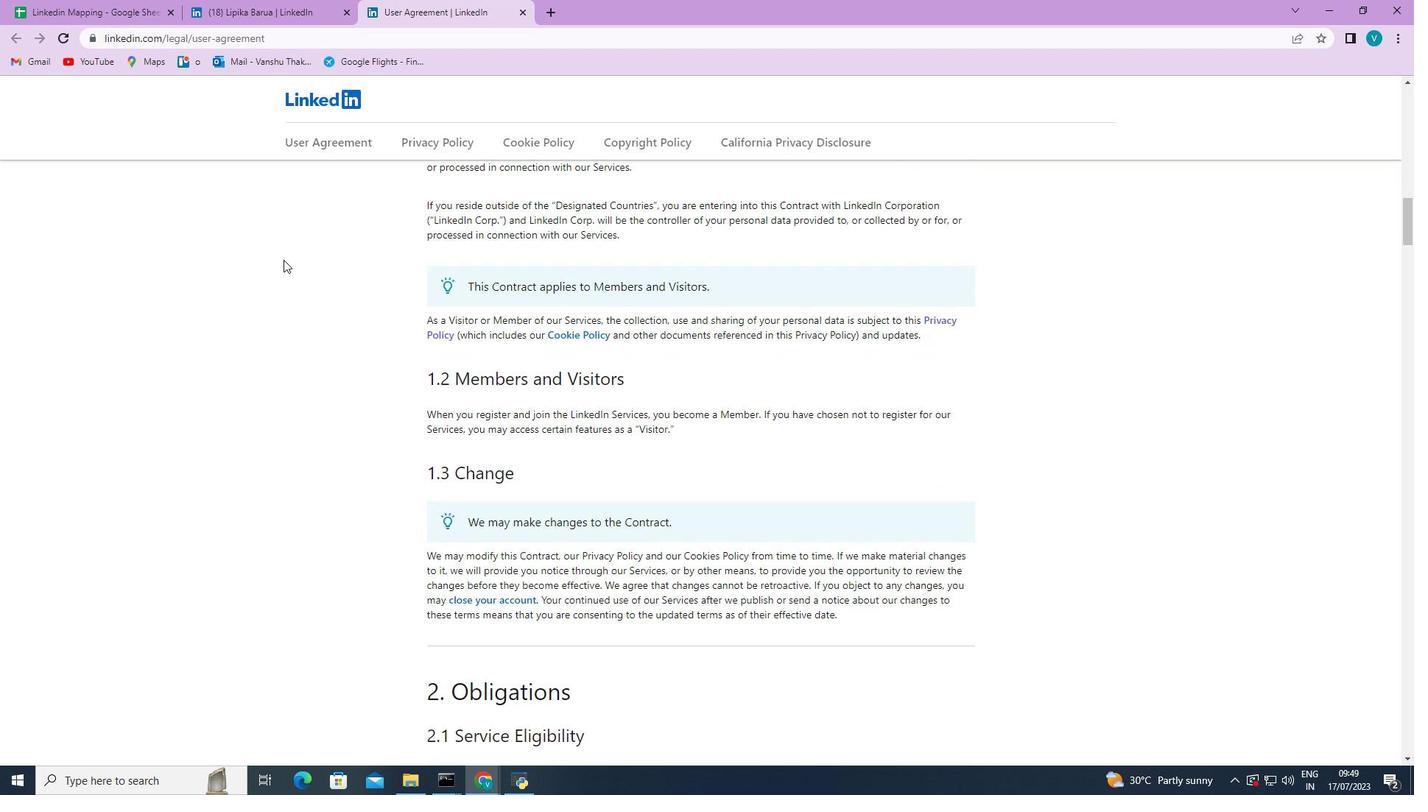 
Action: Mouse scrolled (283, 259) with delta (0, 0)
Screenshot: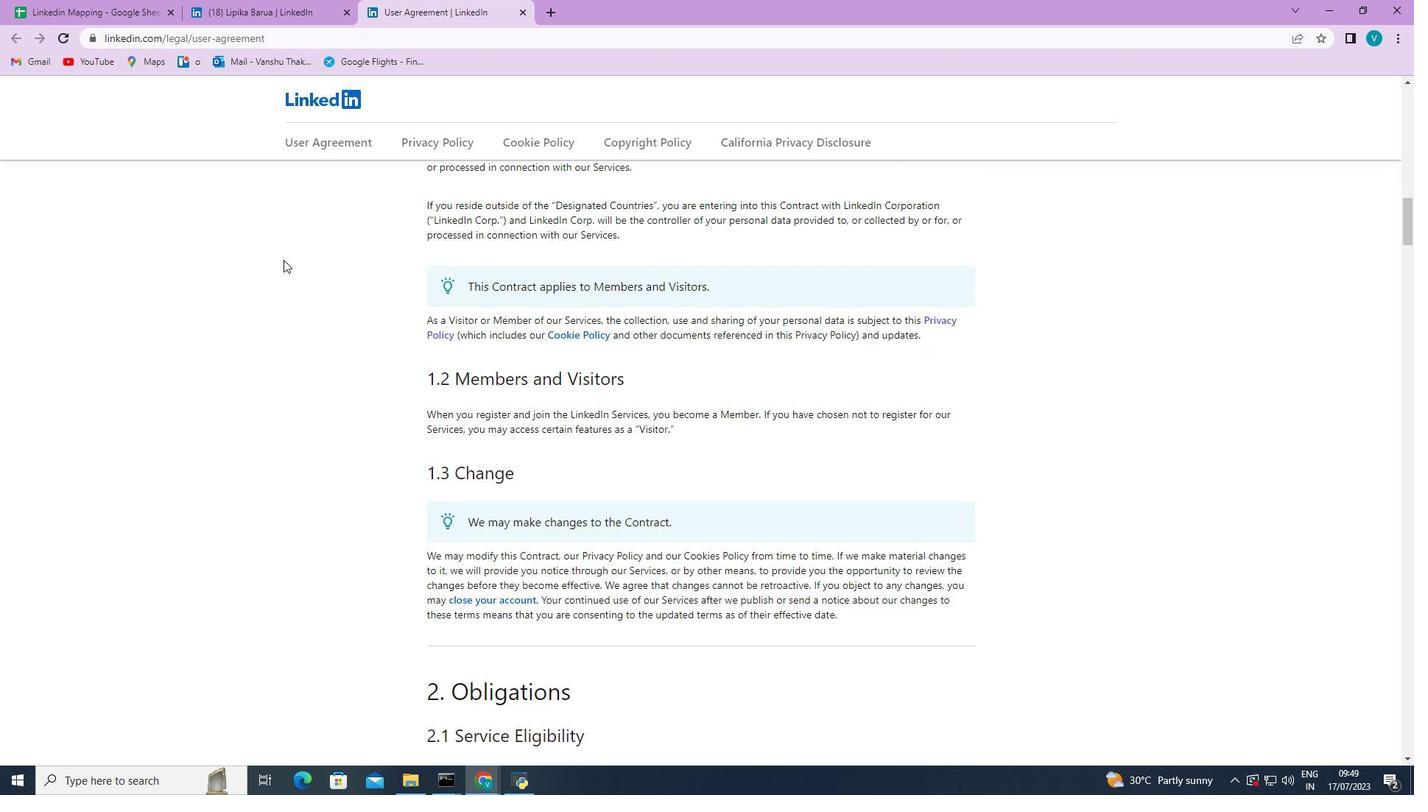 
Action: Mouse scrolled (283, 259) with delta (0, 0)
Screenshot: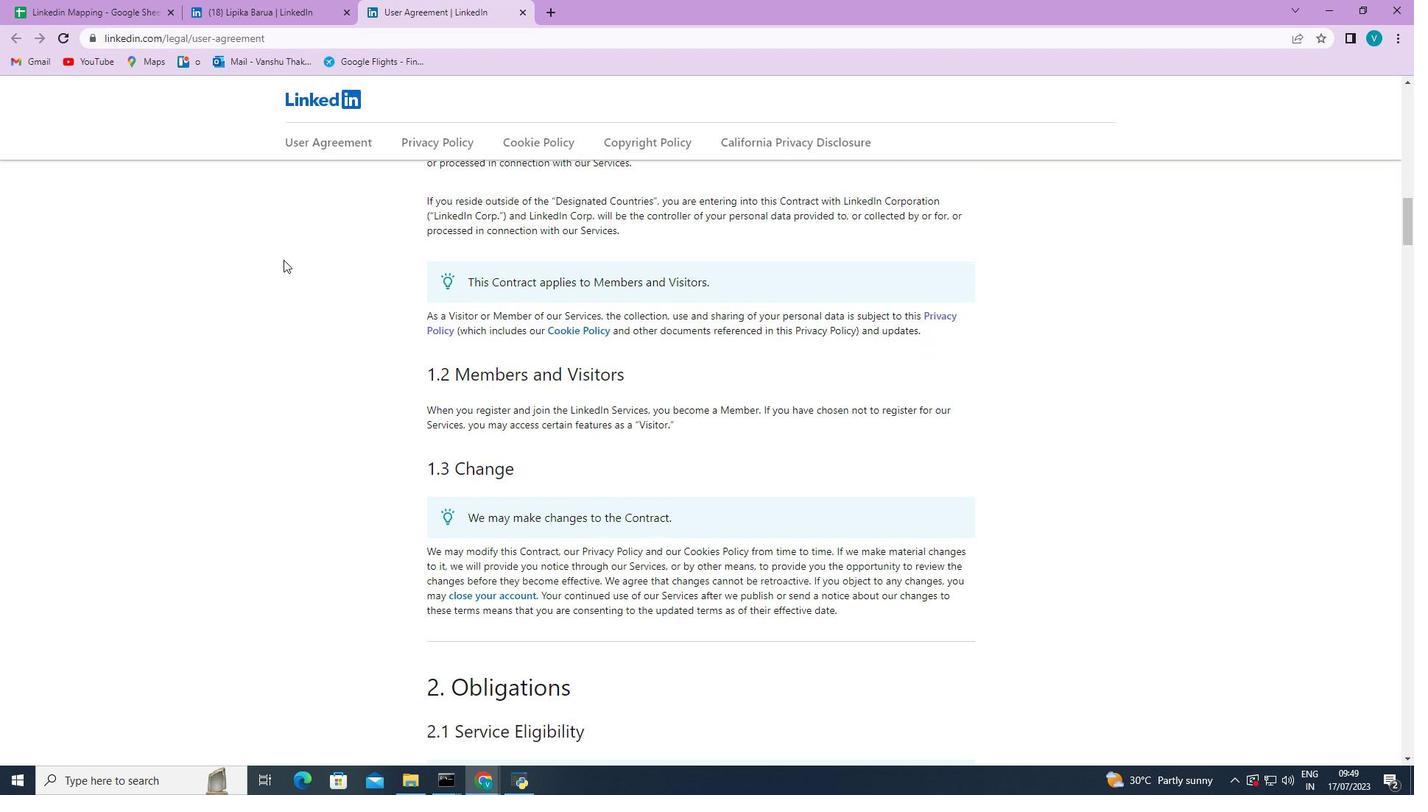
Action: Mouse scrolled (283, 259) with delta (0, 0)
Screenshot: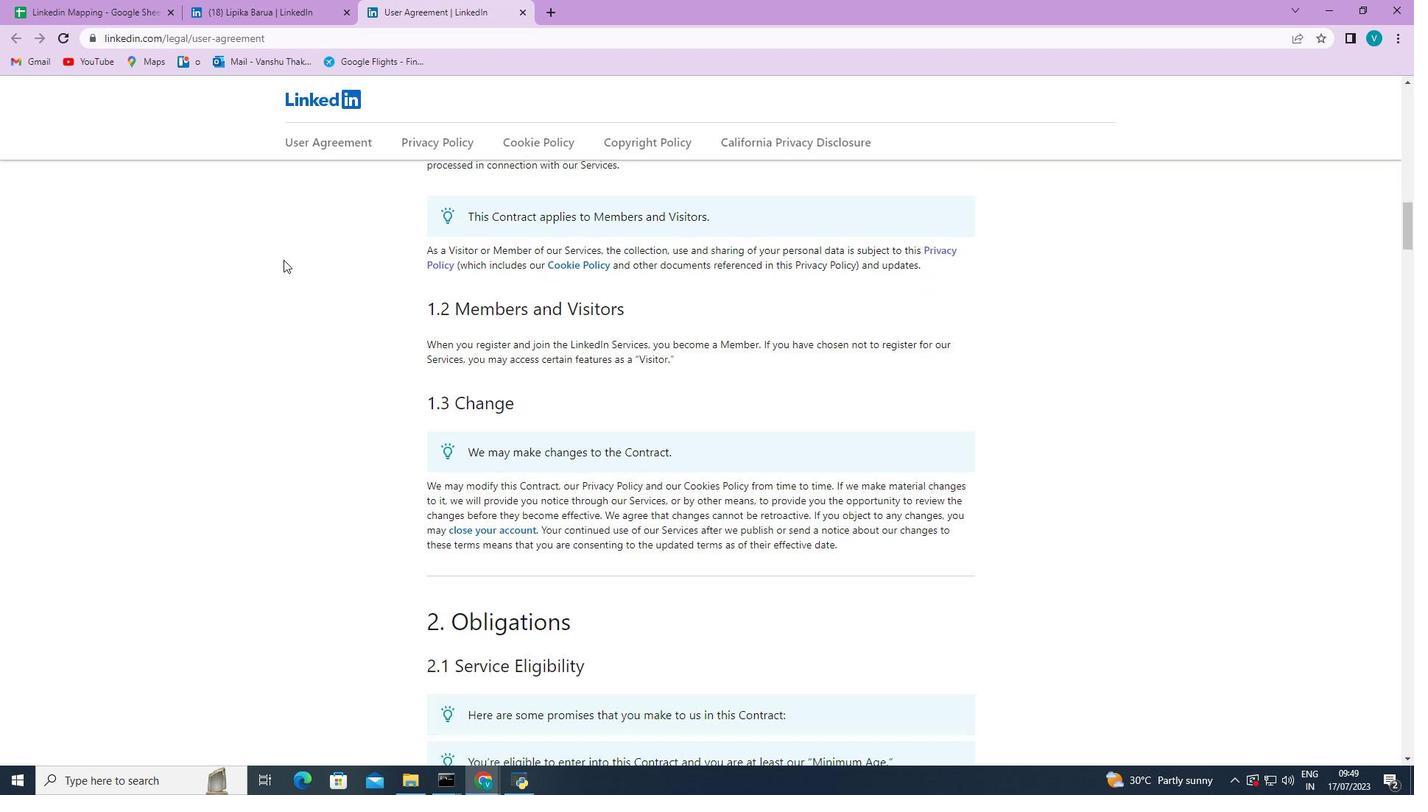 
Action: Mouse scrolled (283, 259) with delta (0, 0)
Screenshot: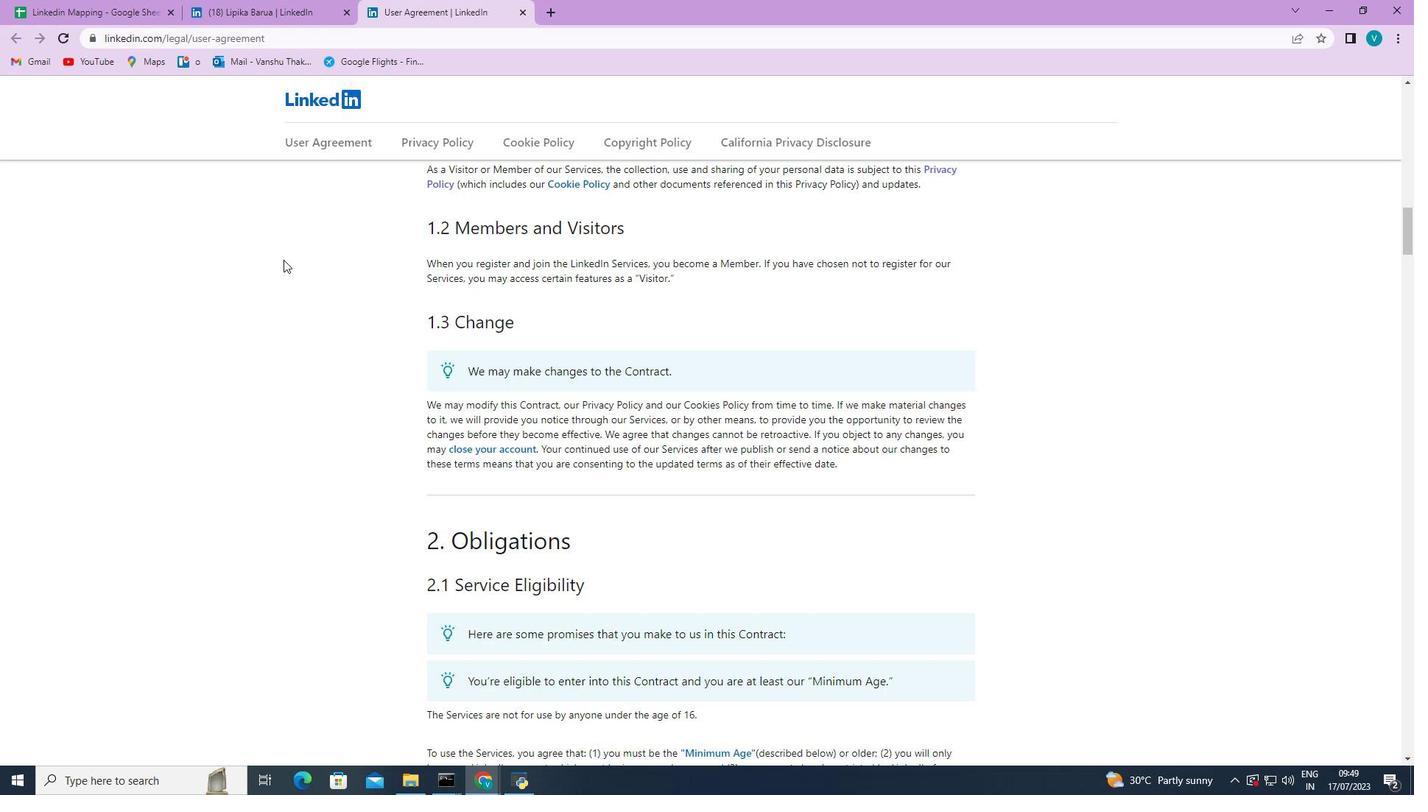 
Action: Mouse scrolled (283, 259) with delta (0, 0)
Screenshot: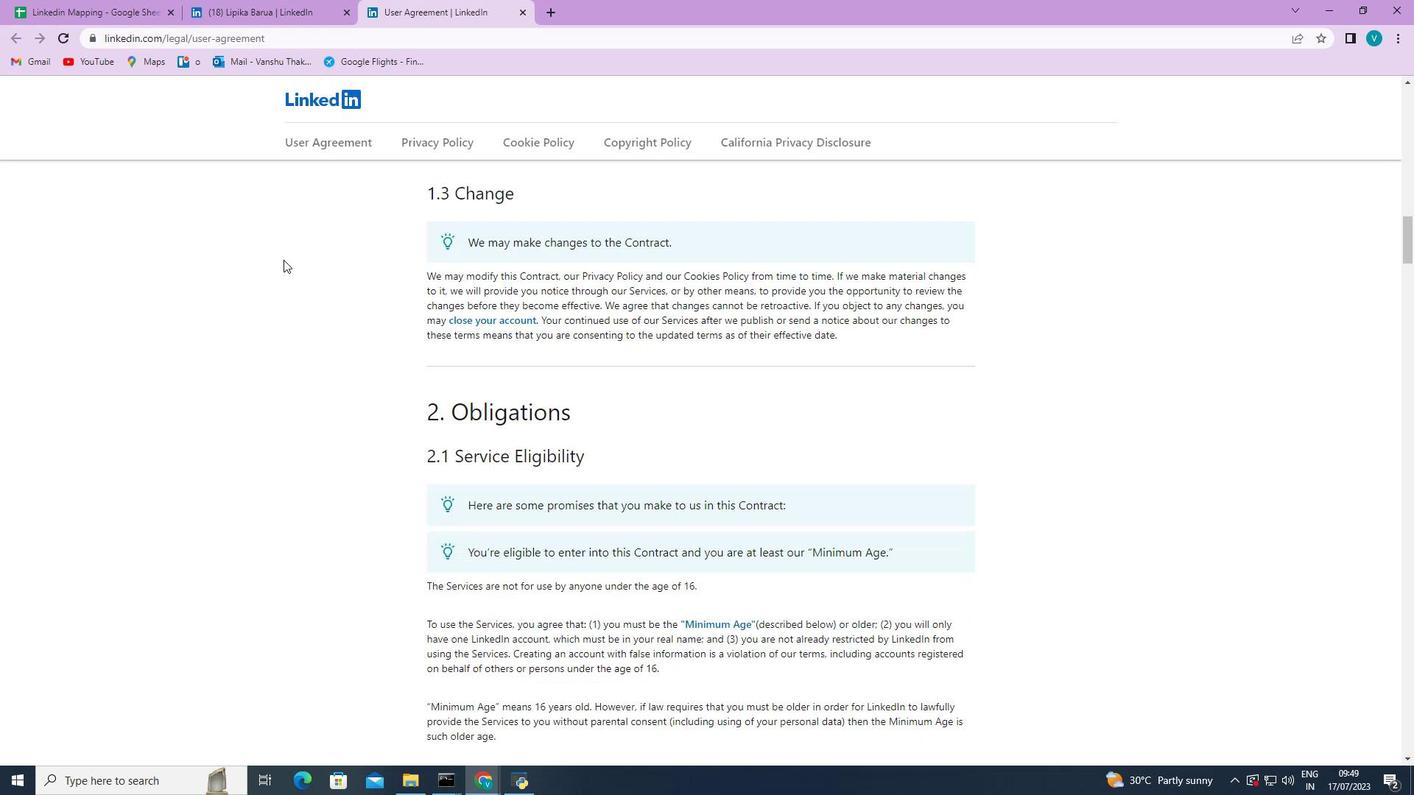
Action: Mouse scrolled (283, 259) with delta (0, 0)
Screenshot: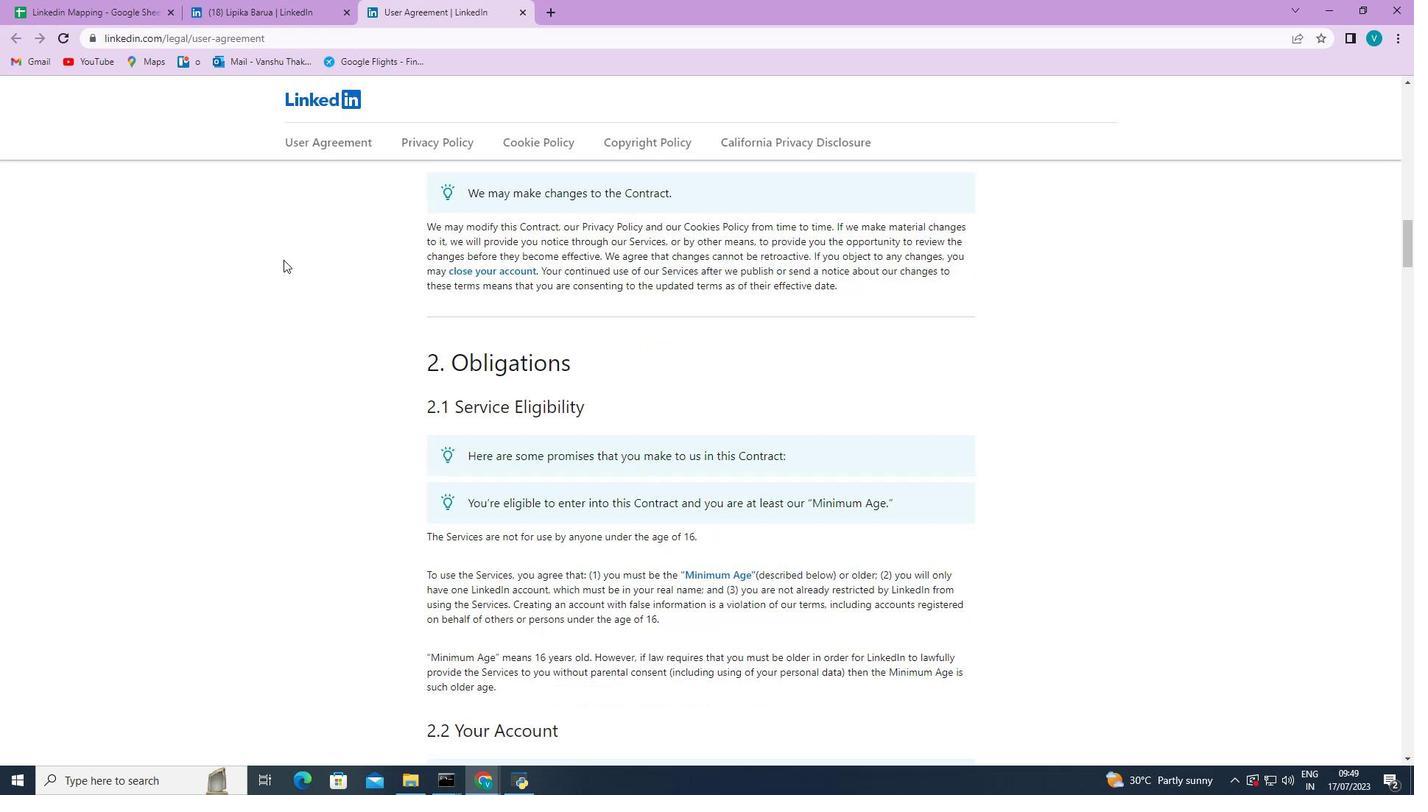 
Action: Mouse scrolled (283, 259) with delta (0, 0)
Screenshot: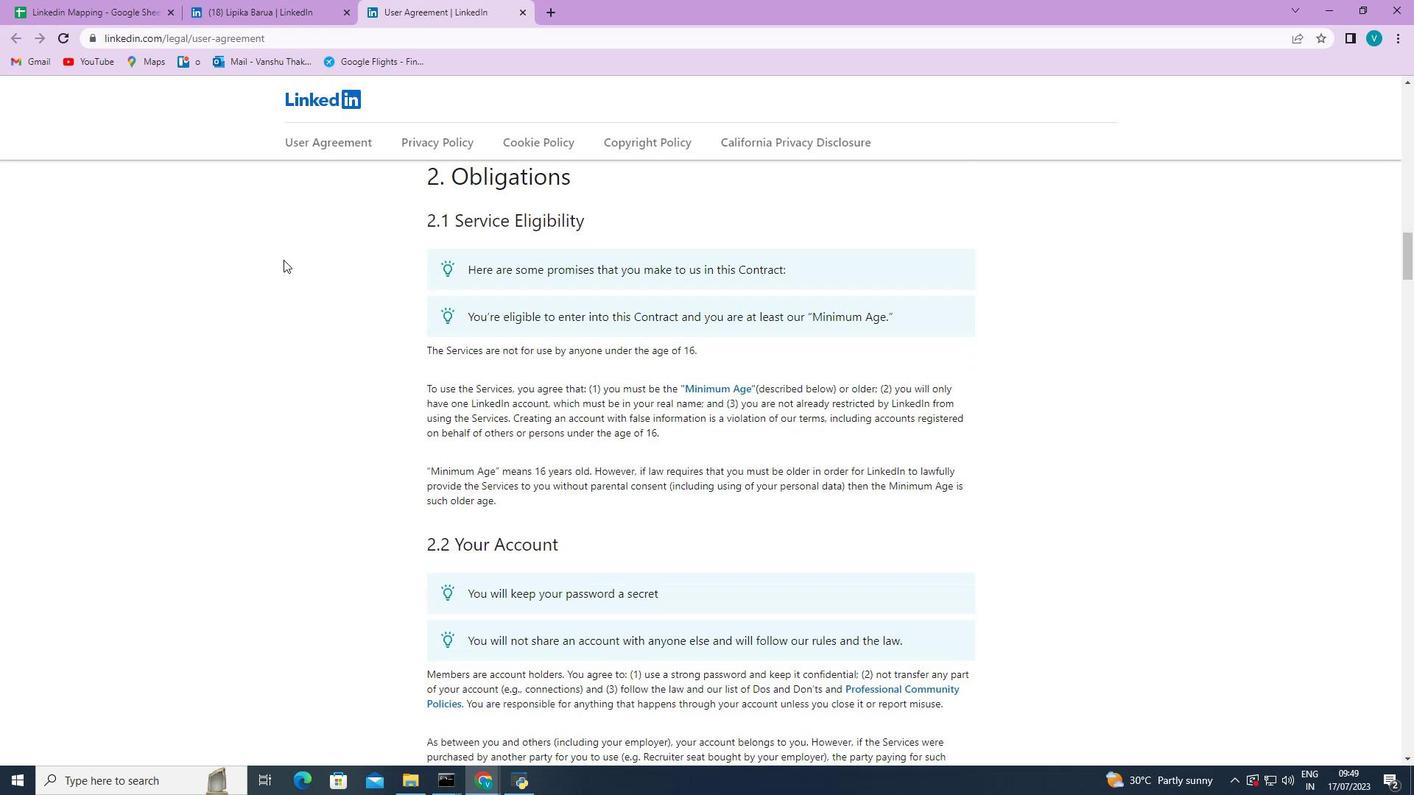
Action: Mouse scrolled (283, 259) with delta (0, 0)
Screenshot: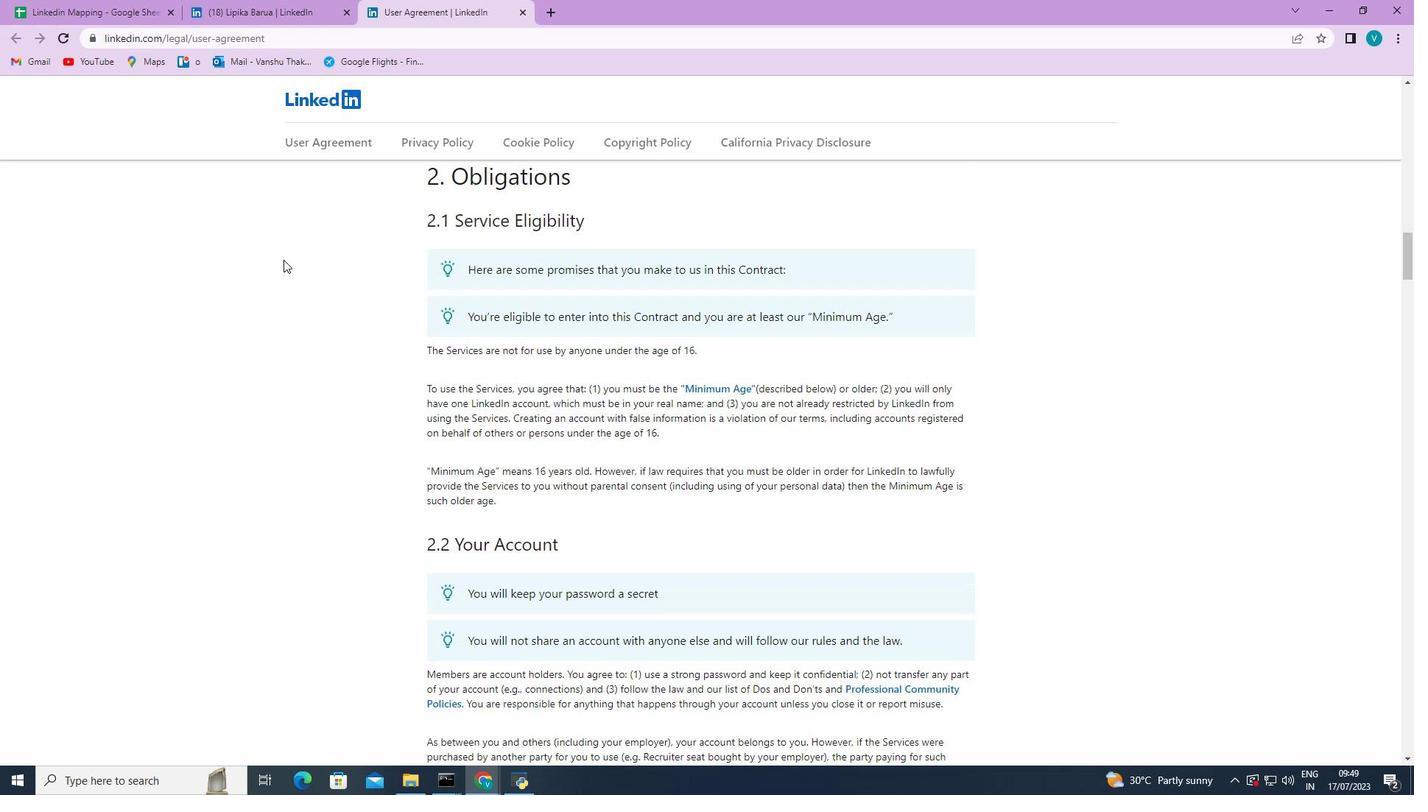 
Action: Mouse scrolled (283, 259) with delta (0, 0)
Screenshot: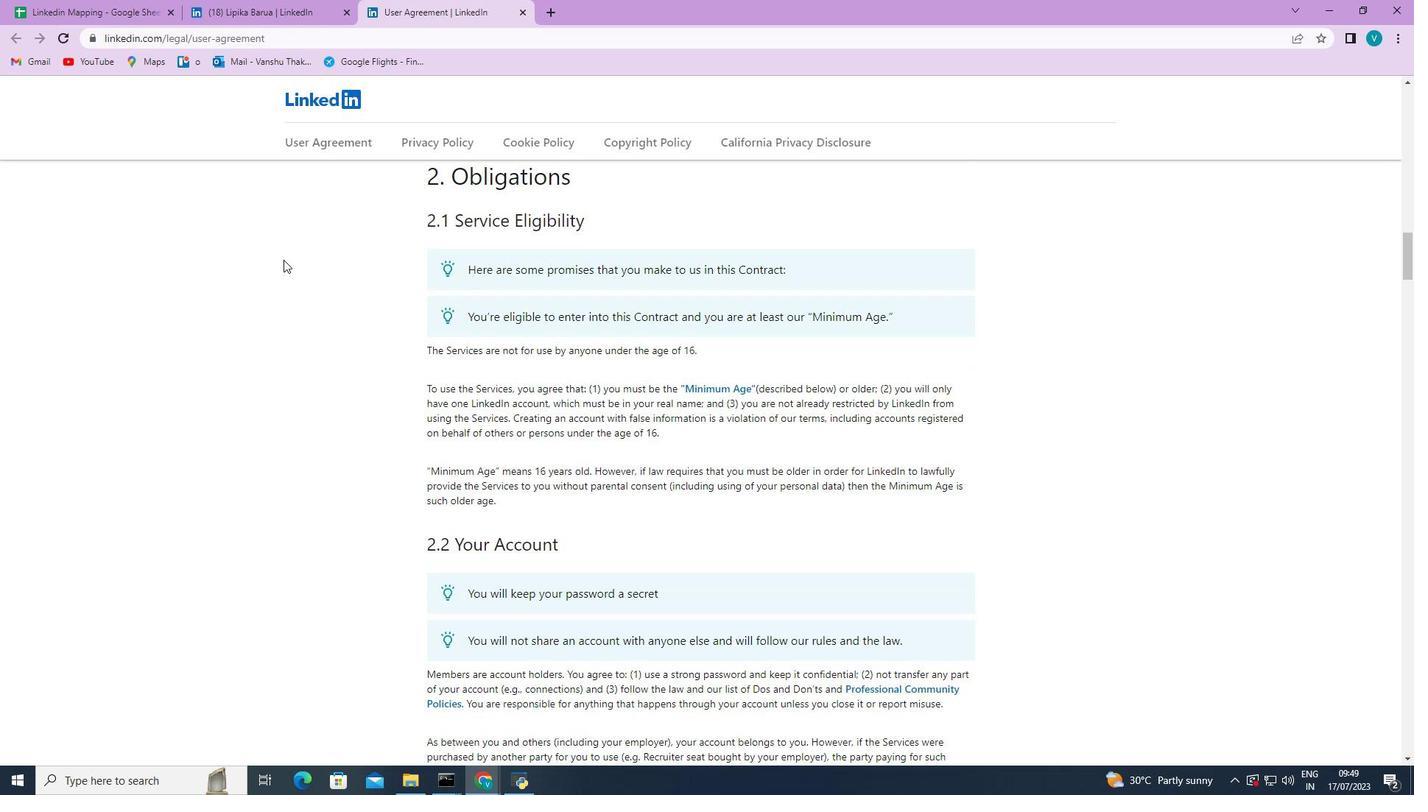 
Action: Mouse scrolled (283, 259) with delta (0, 0)
Screenshot: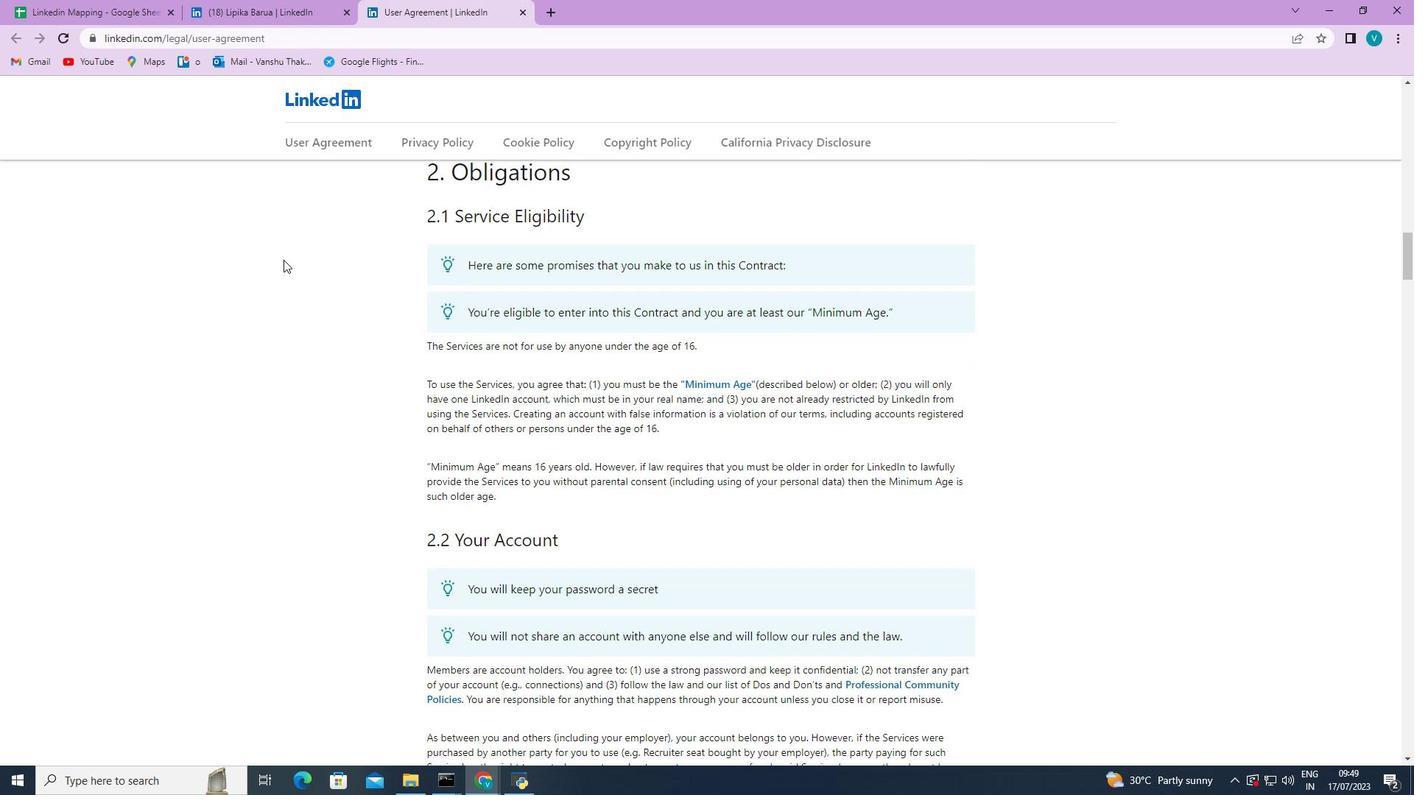 
Action: Mouse scrolled (283, 259) with delta (0, 0)
Screenshot: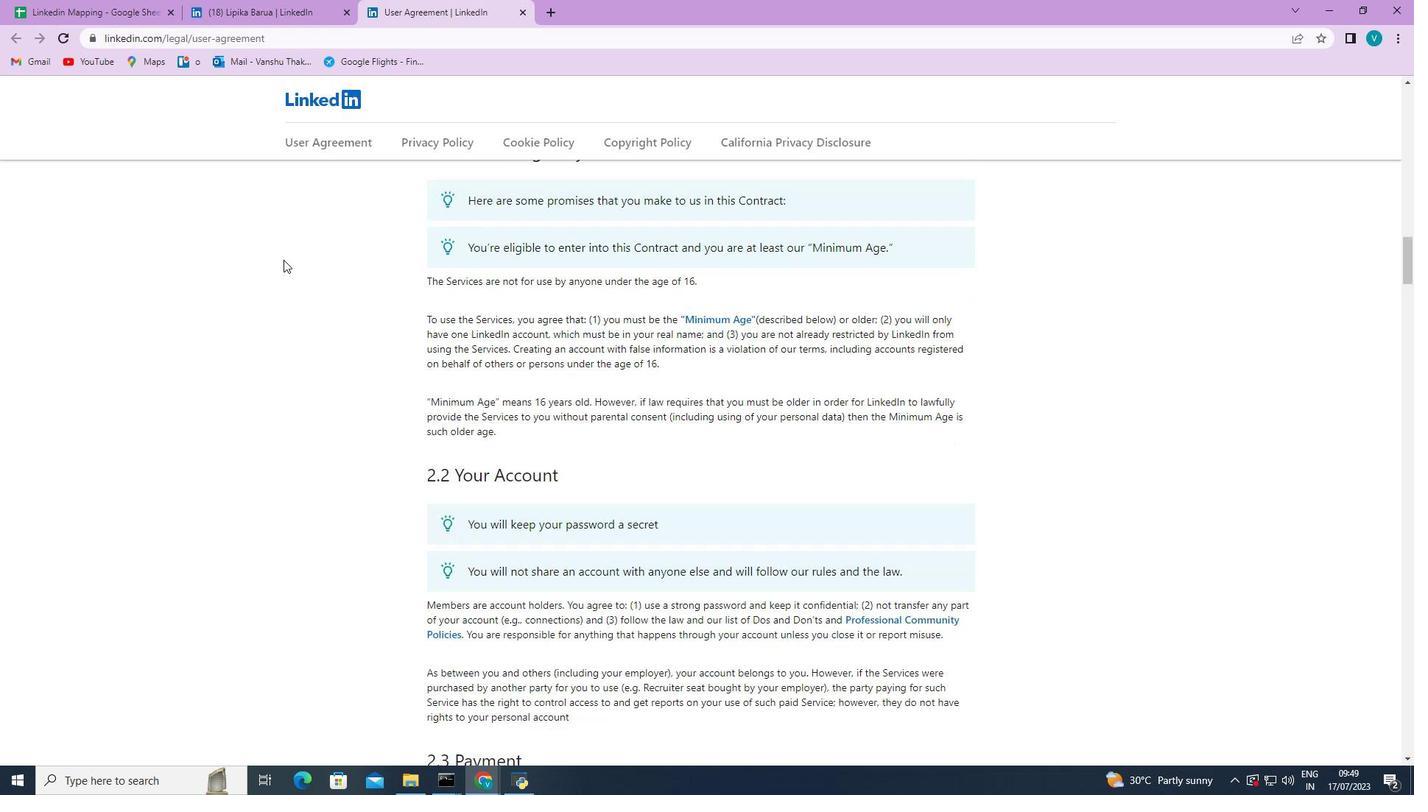 
Action: Mouse scrolled (283, 259) with delta (0, 0)
Screenshot: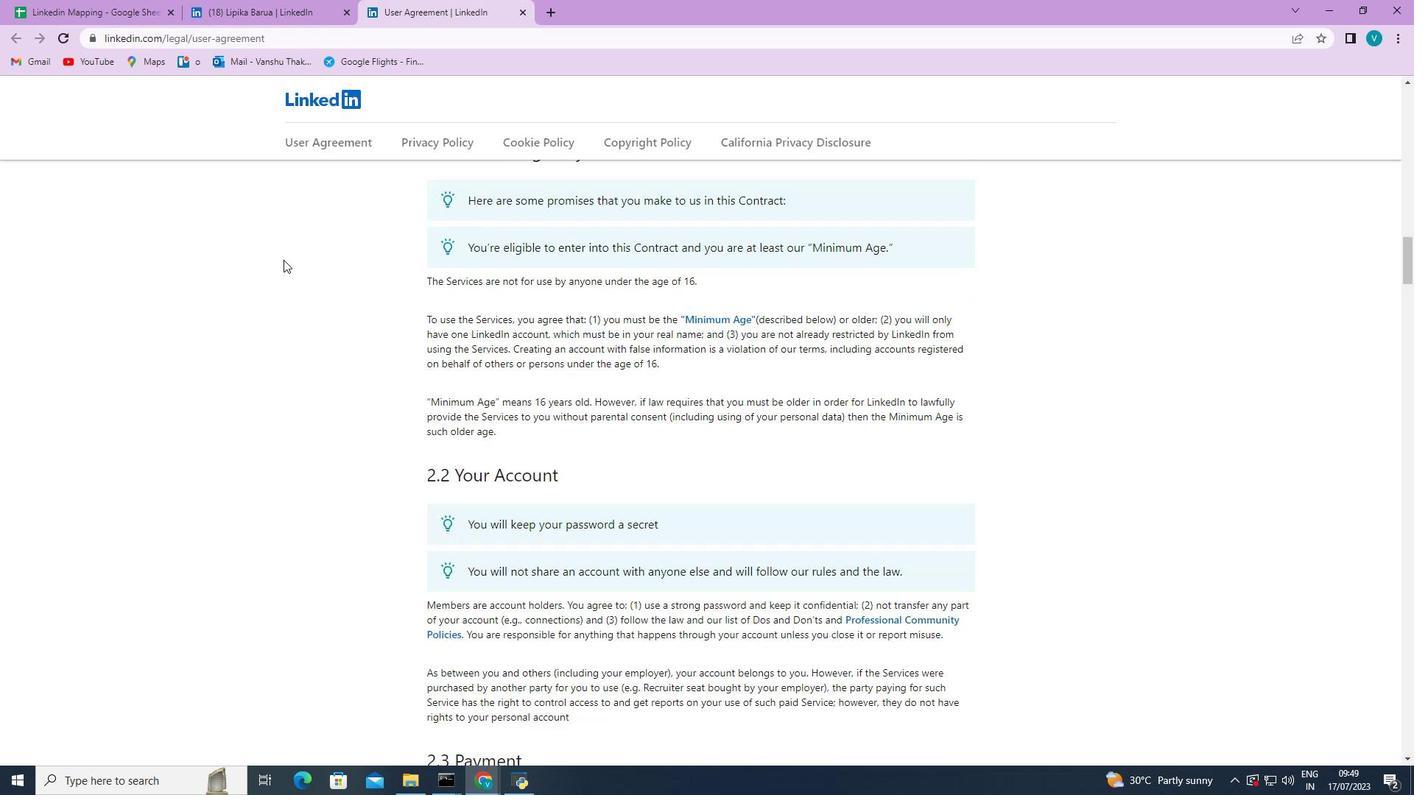 
Action: Mouse moved to (294, 274)
Screenshot: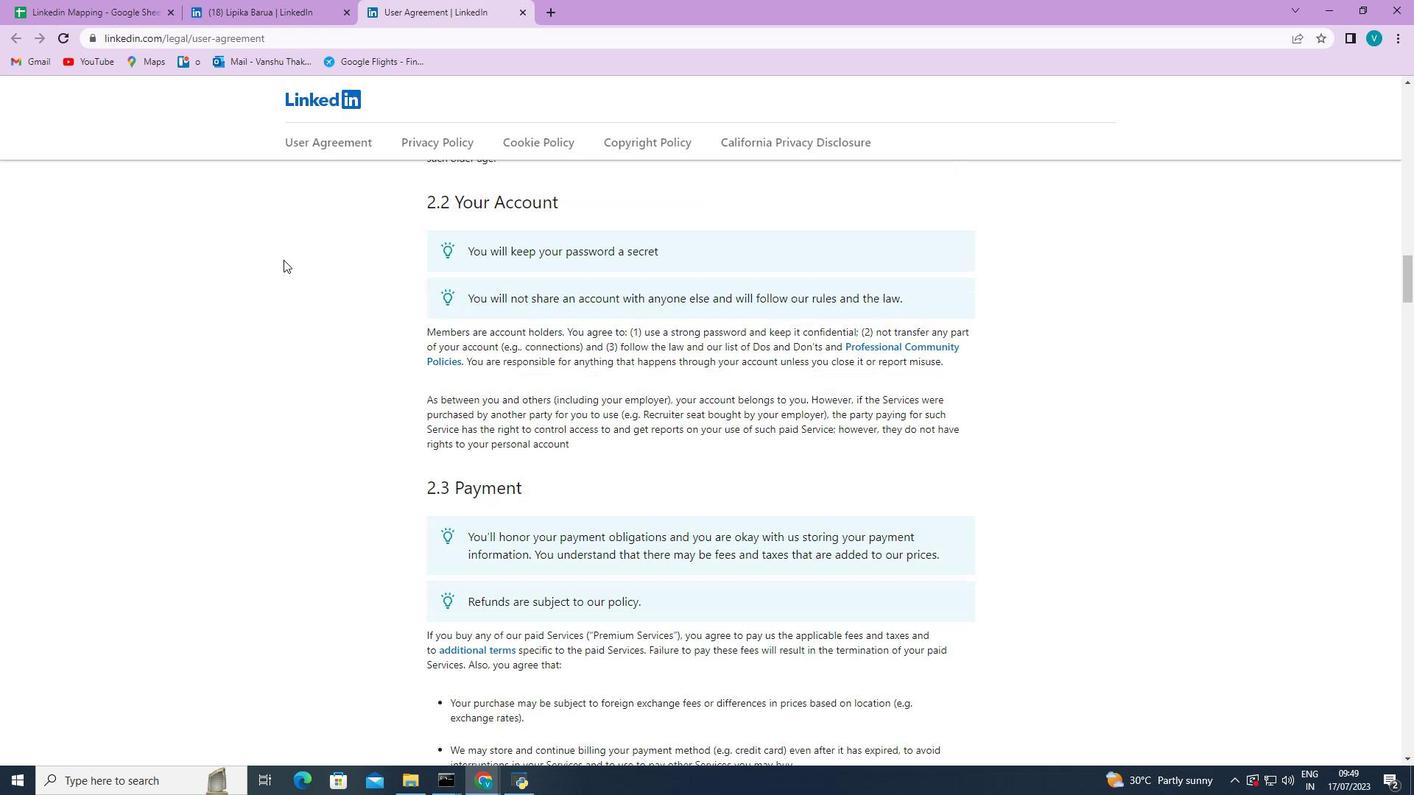 
